 Task: Open a Black Tie Letter Template save the file as 'consent' Remove the following opetions from template: '1.	Type the sender company name_x000D_
2.	Type the sender company address_x000D_
3.	Type the recipient address_x000D_
4.	Type the closing_x000D_
5.	Type the sender title_x000D_
6.	Type the sender company name_x000D_
'Pick the date  '6 April, 2023' and type Salutation  Hello. Add body to the letter I am writing to express my dissatisfaction with the recent service I received. Despite my repeated attempts to resolve the issue, the problem remains unresolved. I kindly request your immediate attention and a satisfactory resolution to this matter. Your prompt action would be greatly appreciated.. Insert watermark  'confidential 35'
Action: Mouse moved to (25, 18)
Screenshot: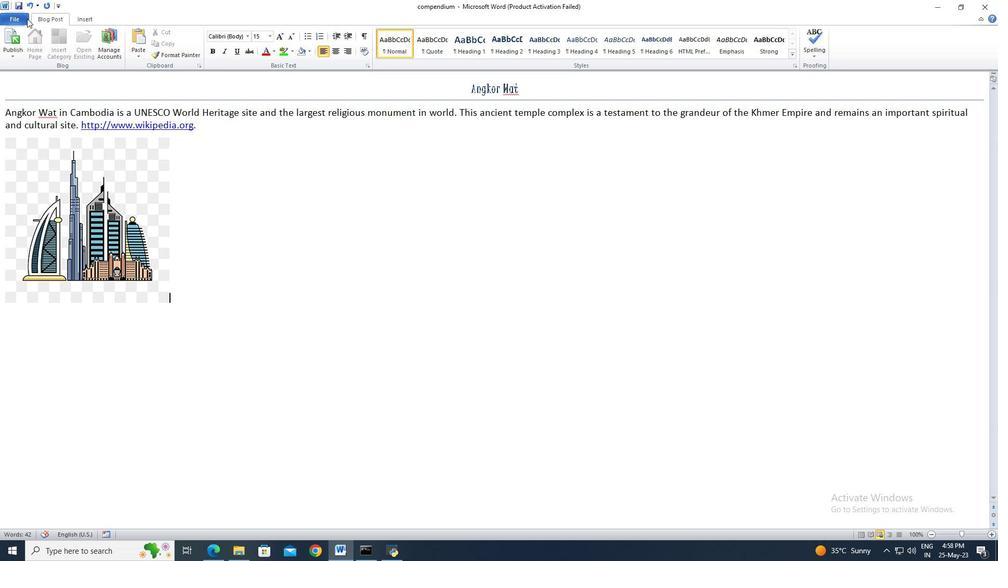 
Action: Mouse pressed left at (25, 18)
Screenshot: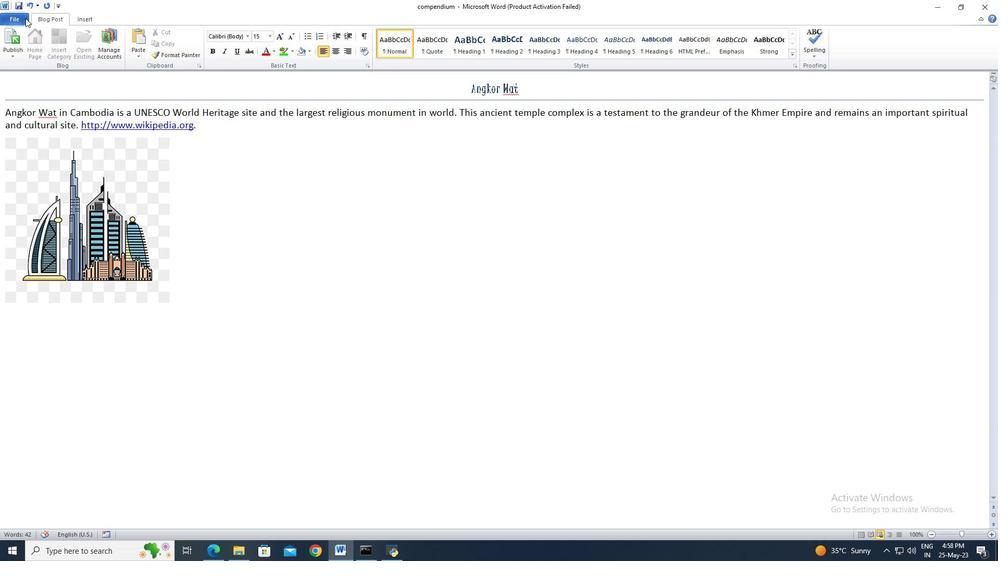 
Action: Mouse moved to (24, 133)
Screenshot: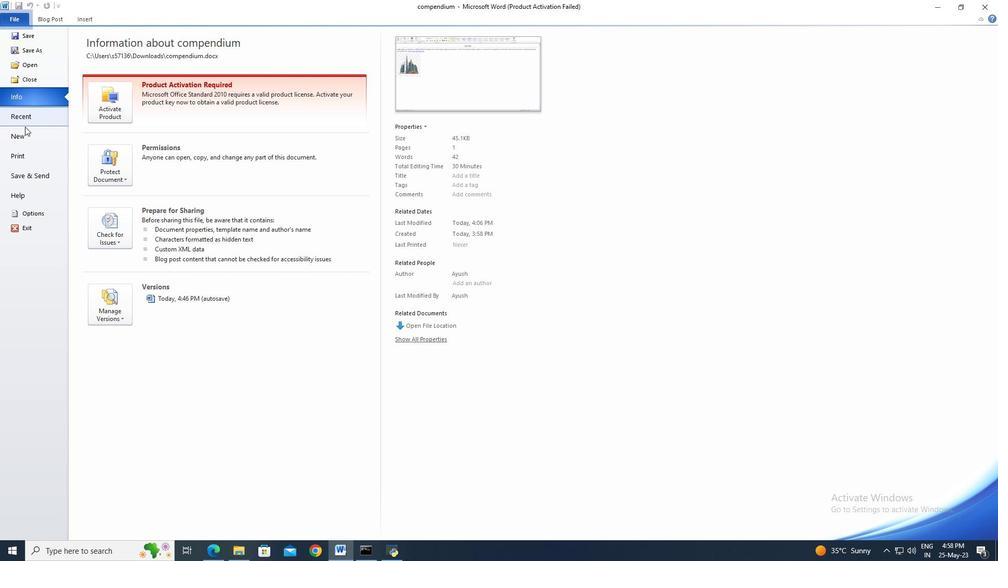
Action: Mouse pressed left at (24, 133)
Screenshot: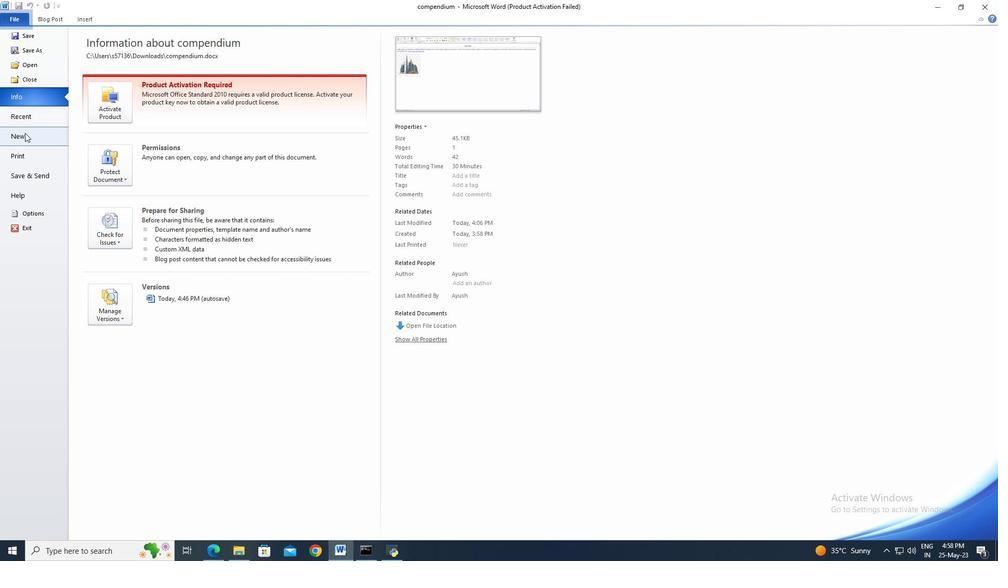 
Action: Mouse moved to (228, 96)
Screenshot: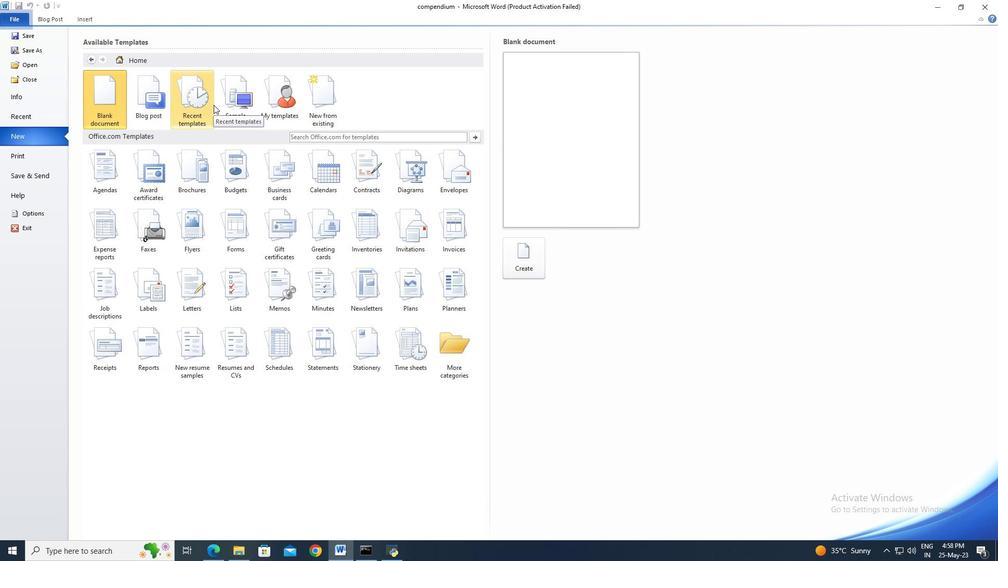 
Action: Mouse pressed left at (228, 96)
Screenshot: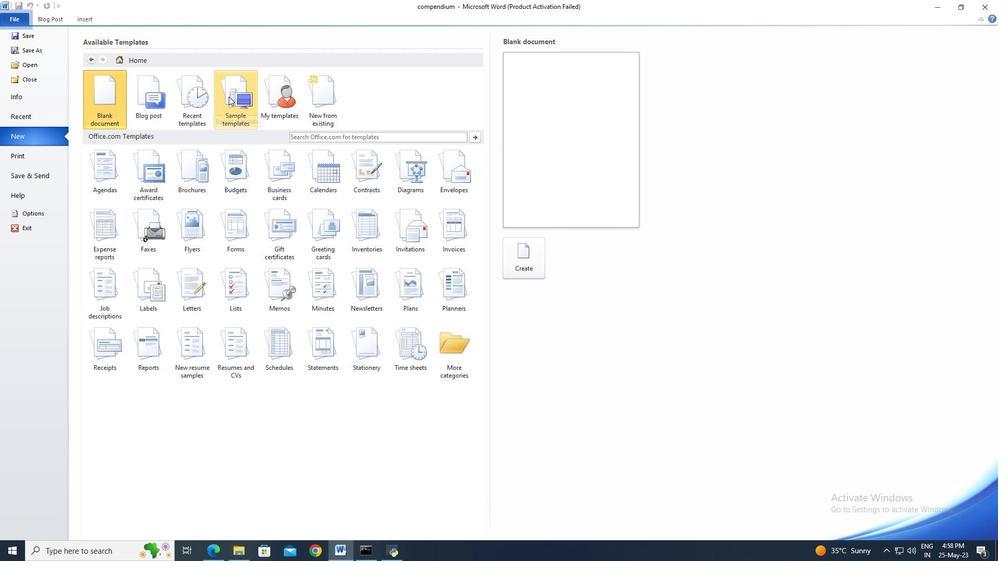 
Action: Mouse moved to (334, 201)
Screenshot: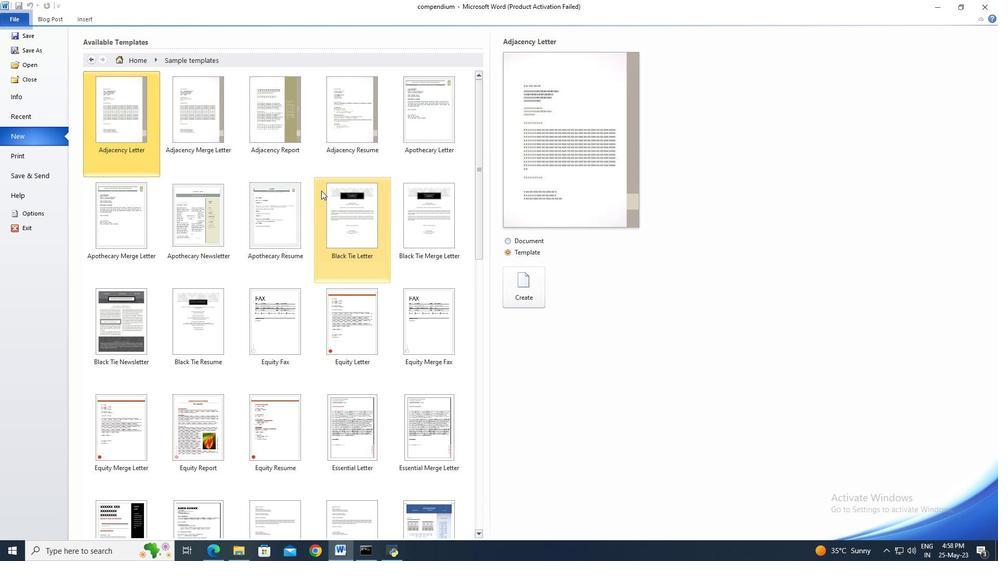 
Action: Mouse pressed left at (334, 201)
Screenshot: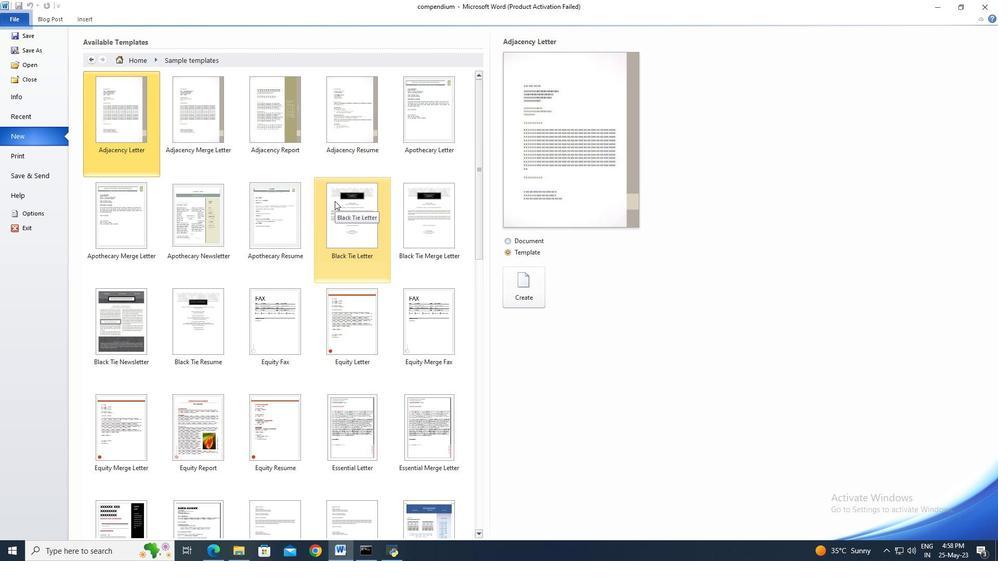 
Action: Mouse moved to (515, 286)
Screenshot: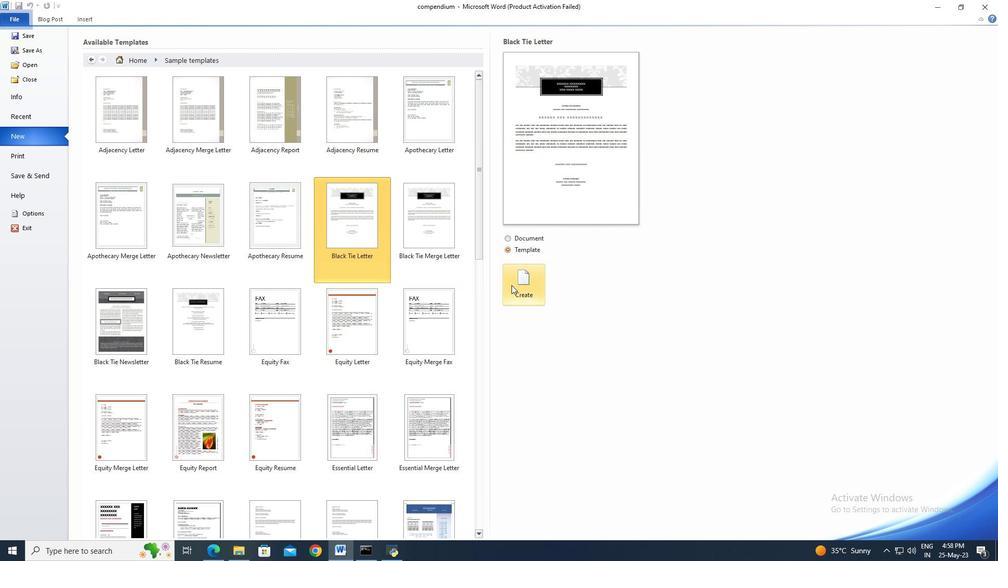 
Action: Mouse pressed left at (515, 286)
Screenshot: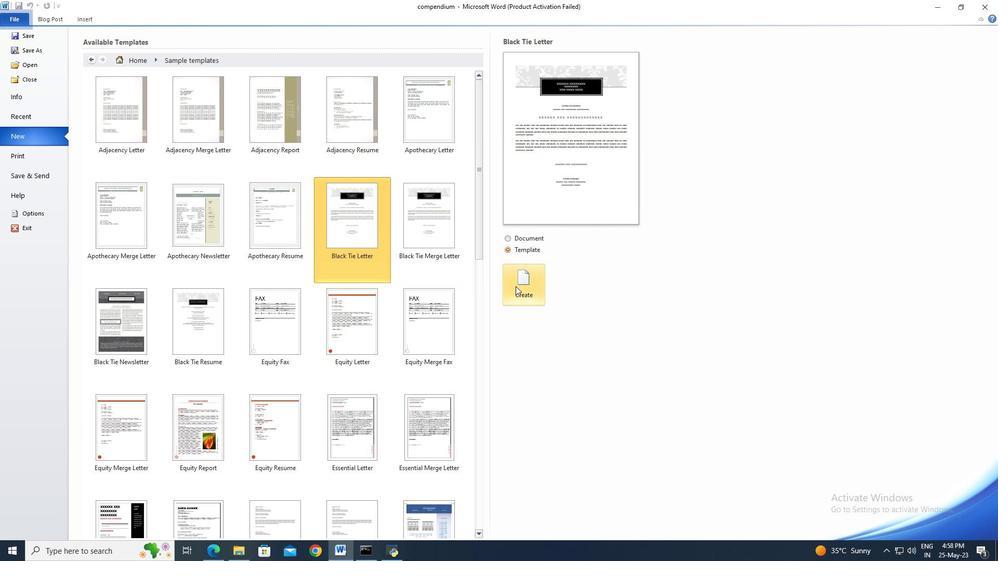 
Action: Mouse moved to (28, 19)
Screenshot: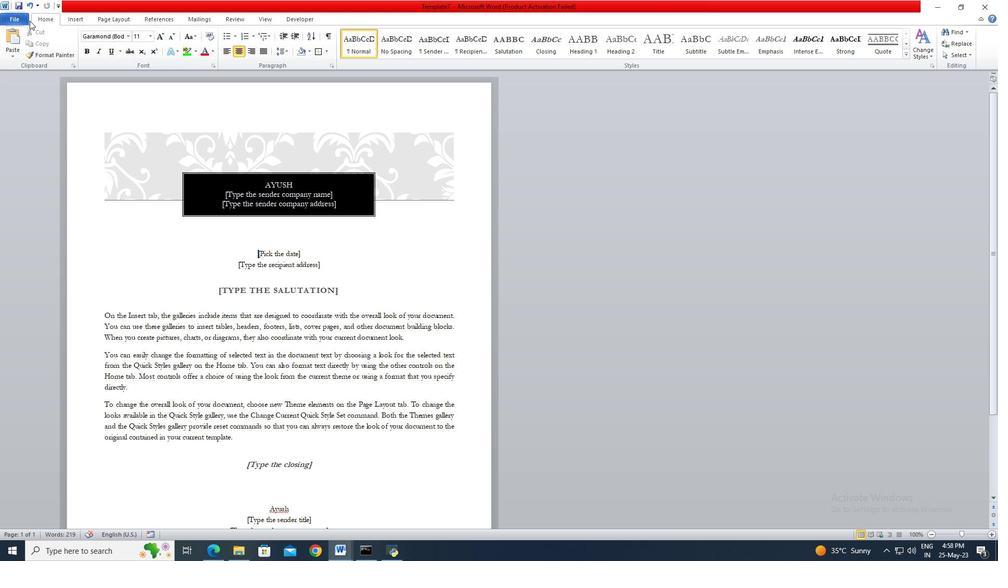 
Action: Mouse pressed left at (28, 19)
Screenshot: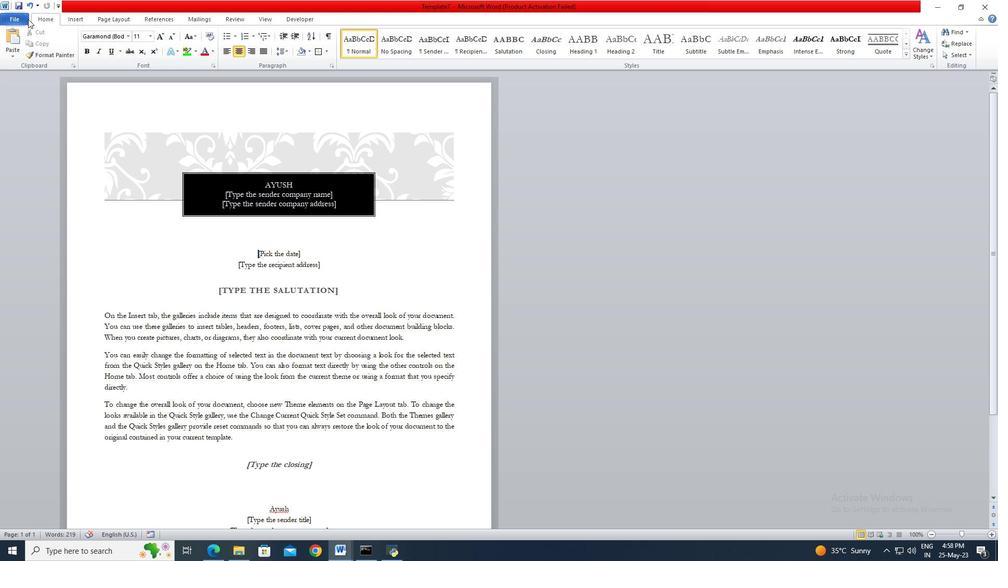 
Action: Mouse moved to (31, 49)
Screenshot: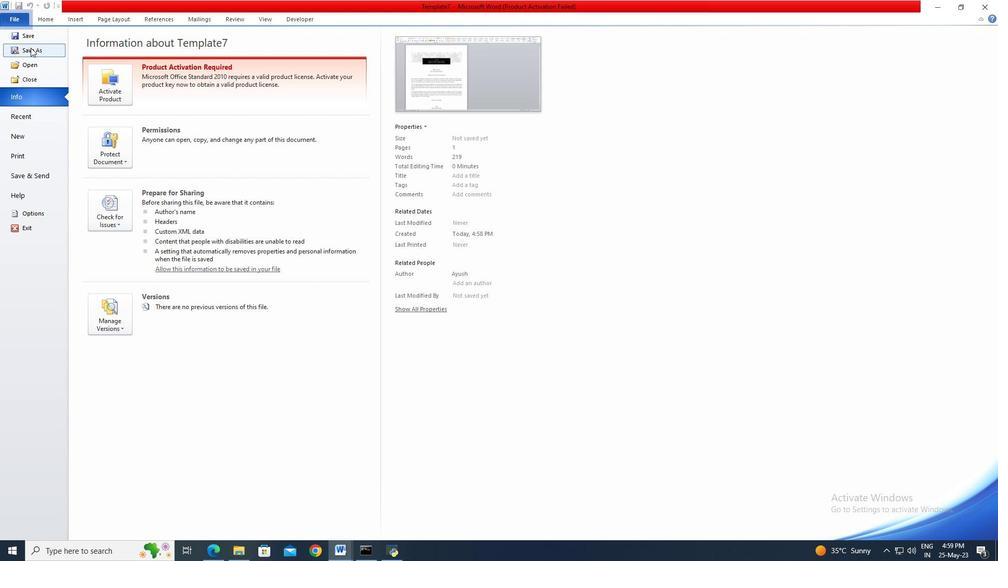 
Action: Mouse pressed left at (31, 49)
Screenshot: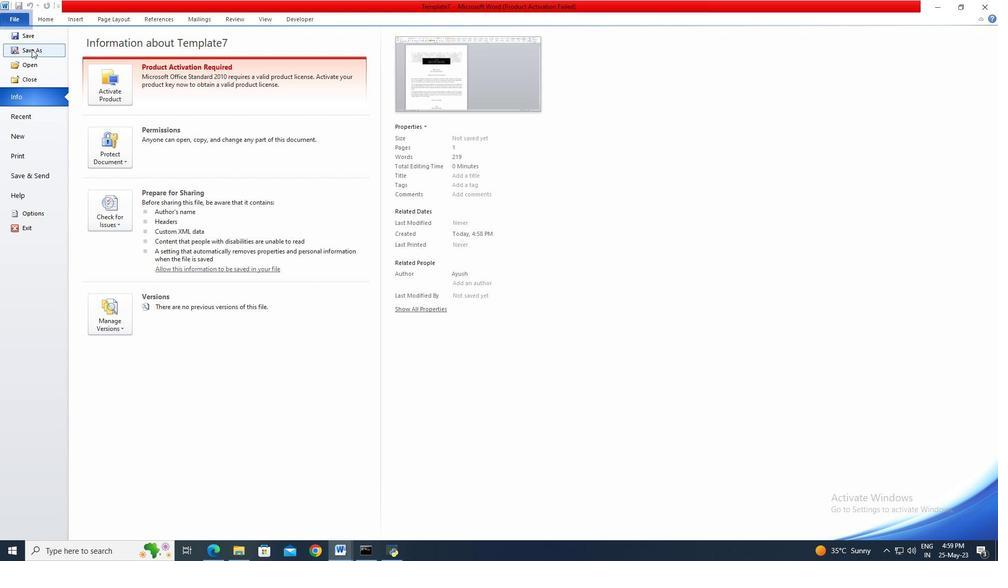 
Action: Key pressed consent
Screenshot: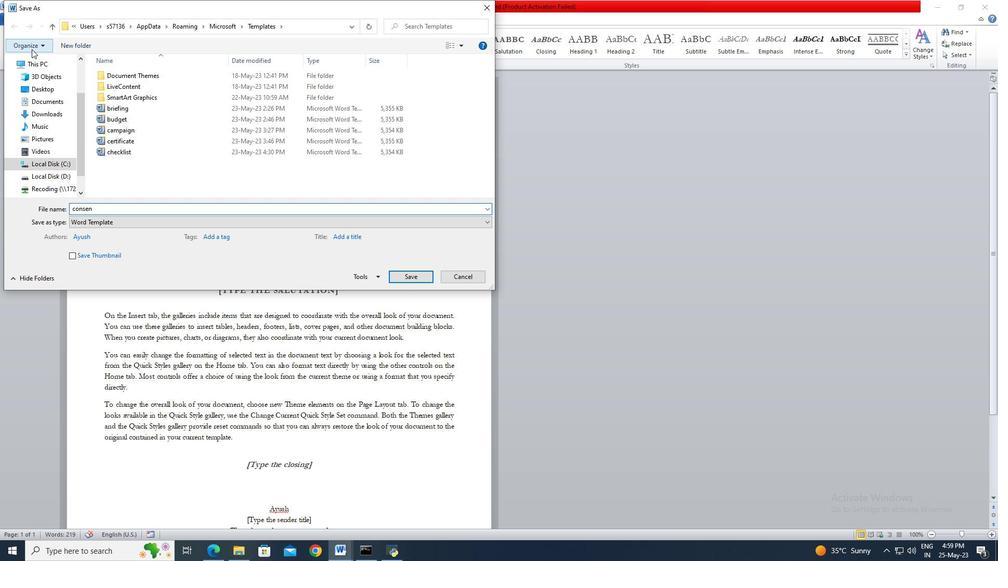 
Action: Mouse moved to (404, 281)
Screenshot: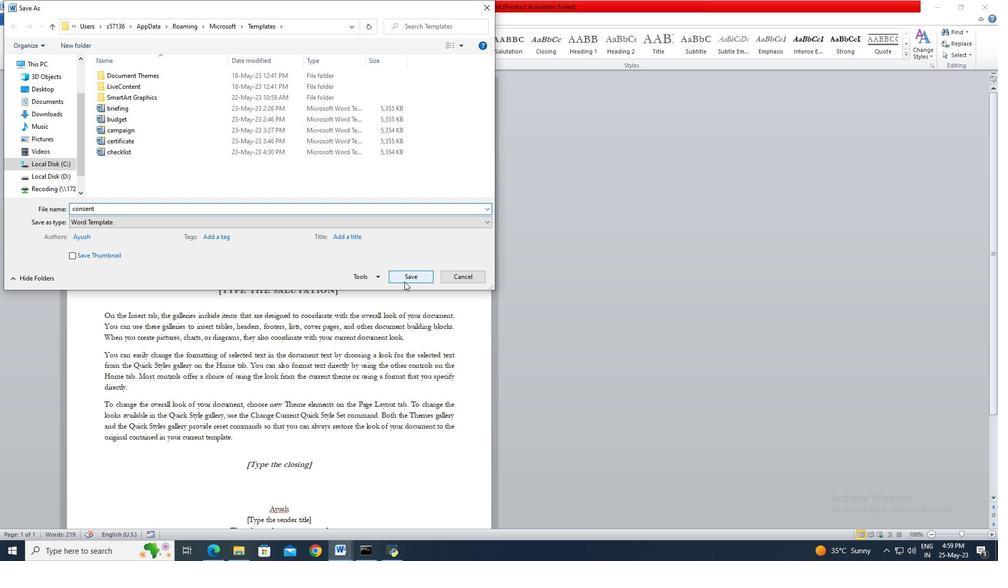 
Action: Mouse pressed left at (404, 281)
Screenshot: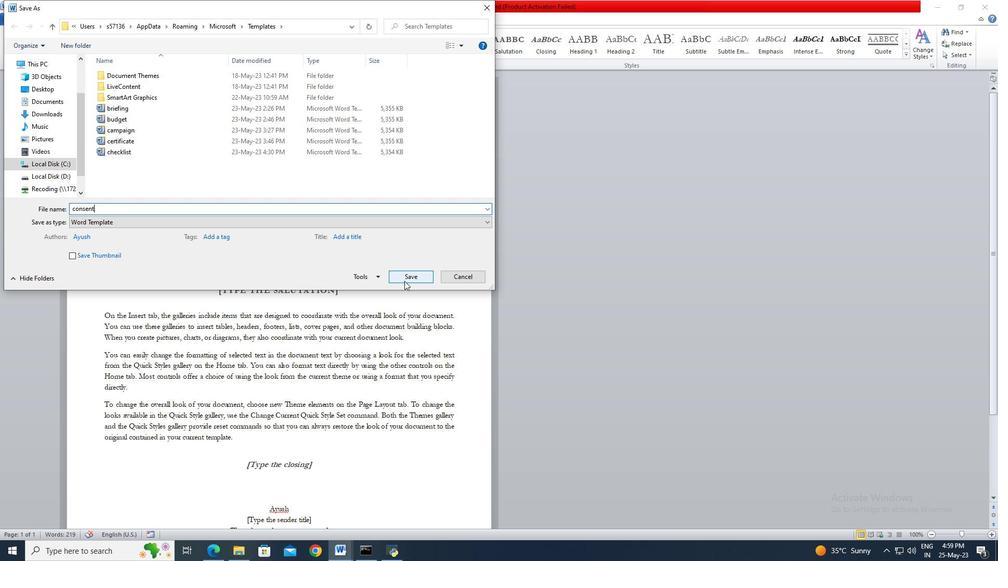 
Action: Mouse moved to (337, 194)
Screenshot: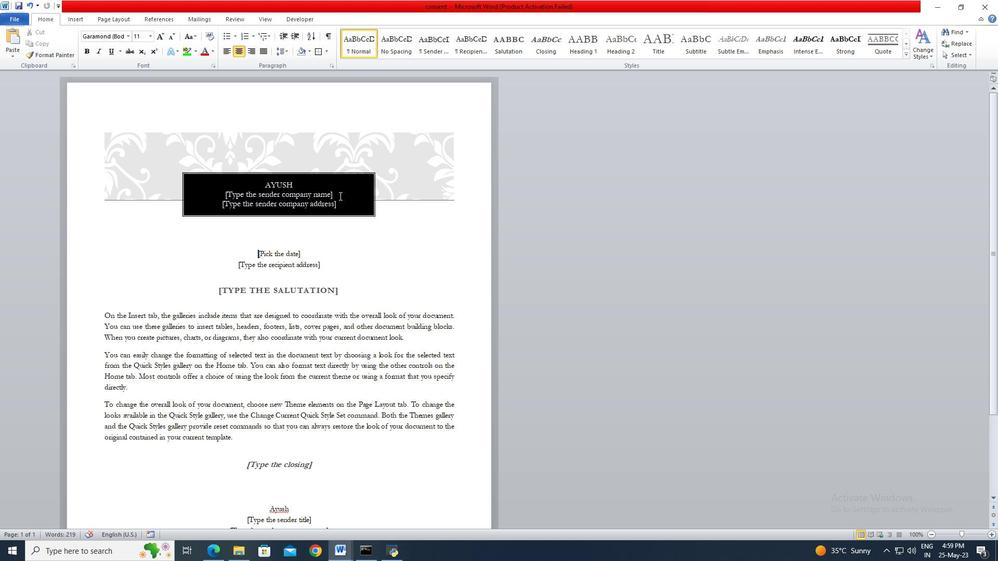 
Action: Mouse pressed left at (337, 194)
Screenshot: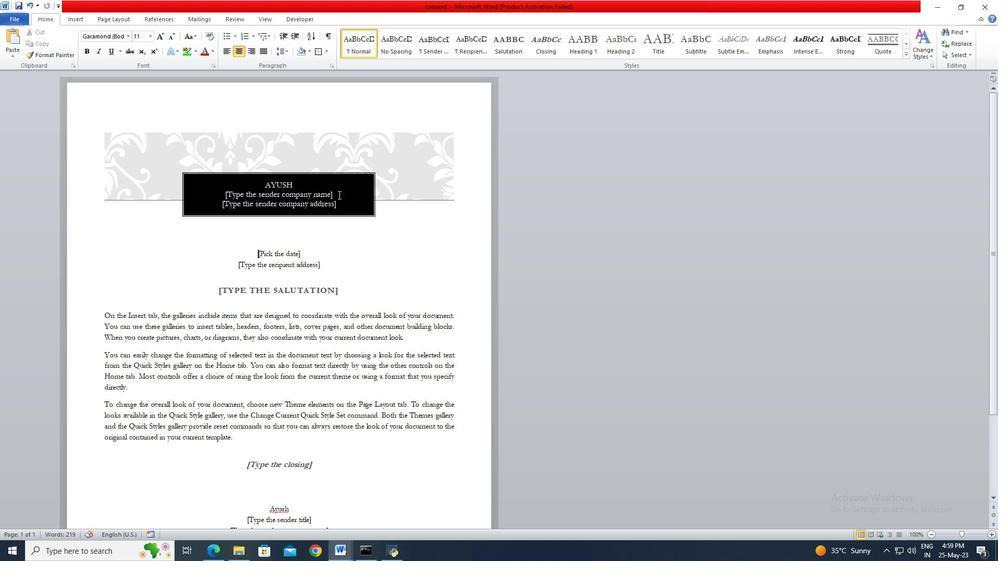 
Action: Key pressed <Key.backspace><Key.delete>
Screenshot: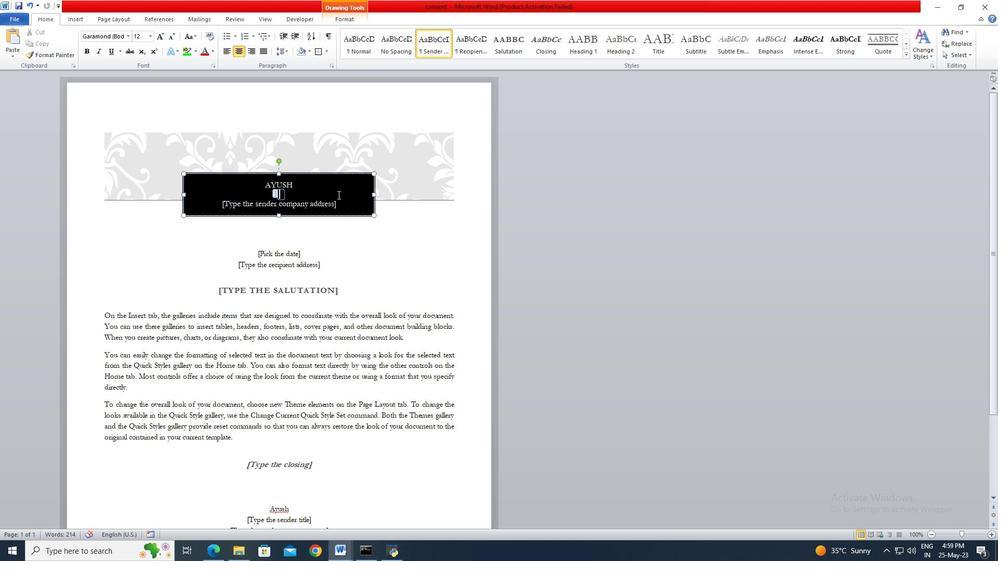
Action: Mouse moved to (332, 202)
Screenshot: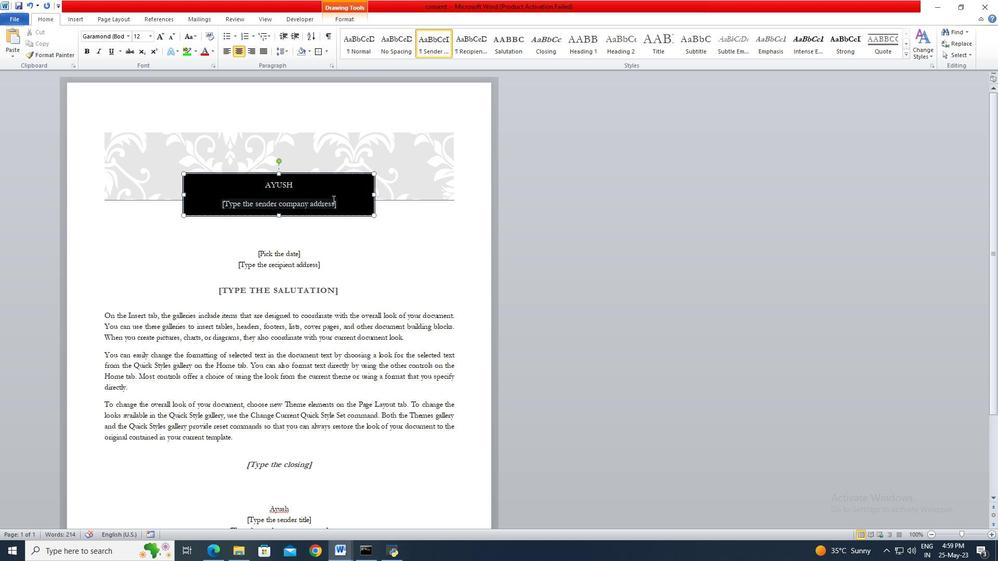 
Action: Mouse pressed left at (332, 202)
Screenshot: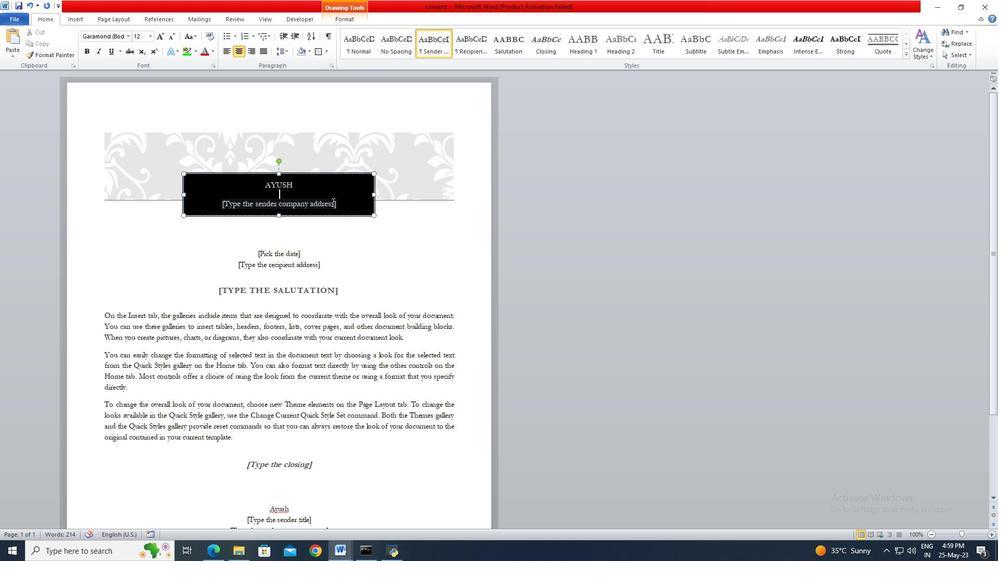 
Action: Key pressed <Key.backspace>
Screenshot: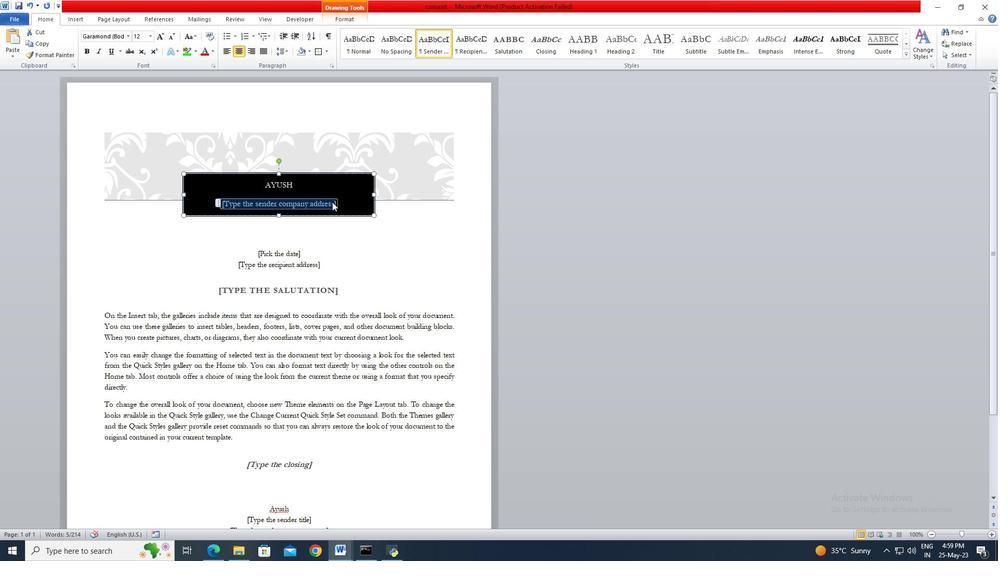 
Action: Mouse moved to (314, 266)
Screenshot: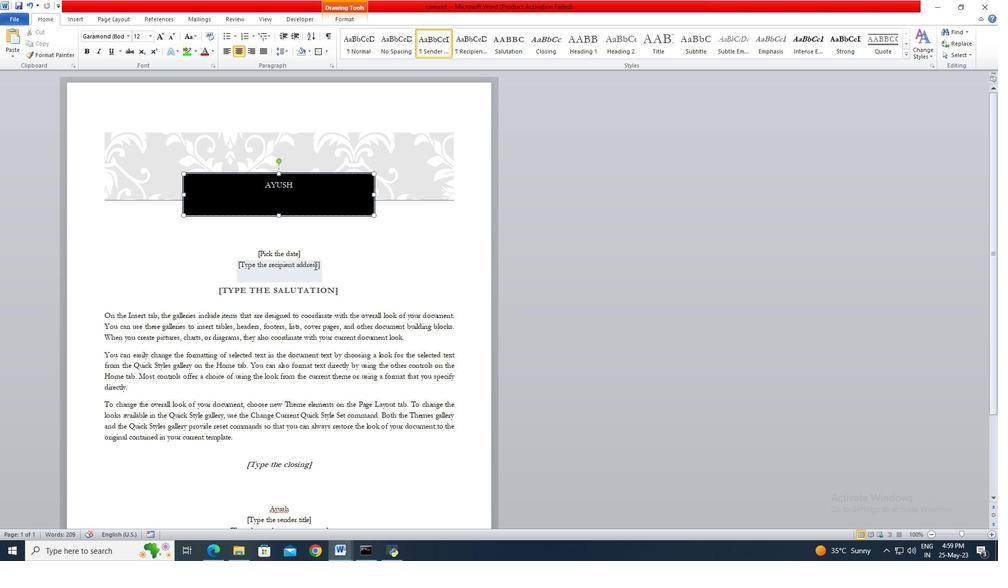
Action: Mouse pressed left at (314, 266)
Screenshot: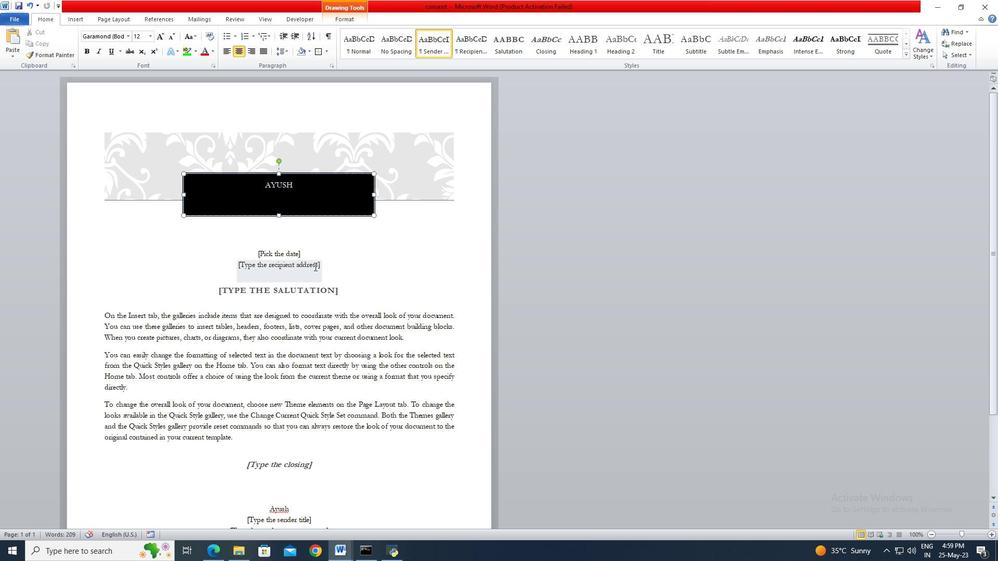 
Action: Key pressed <Key.backspace>
Screenshot: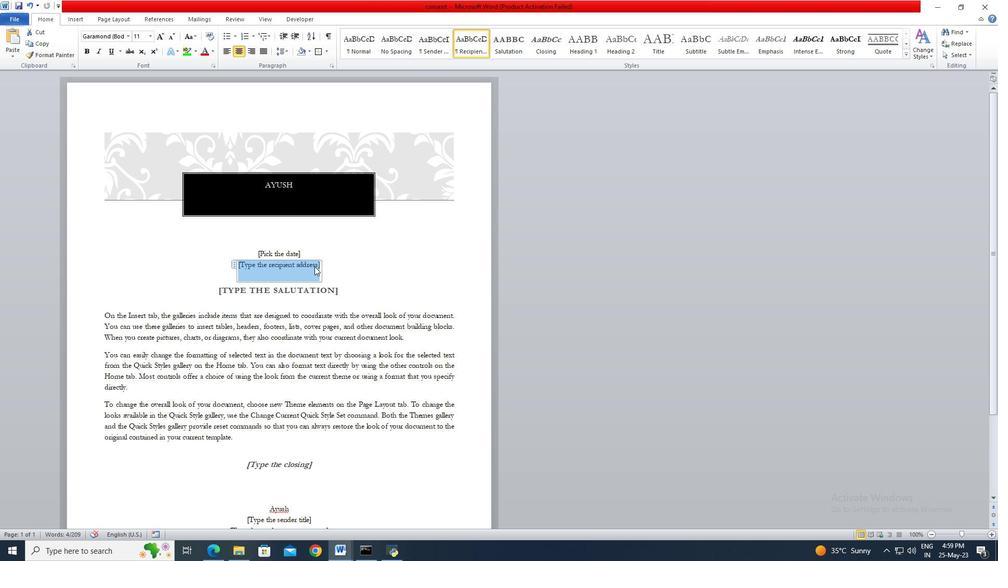 
Action: Mouse scrolled (314, 266) with delta (0, 0)
Screenshot: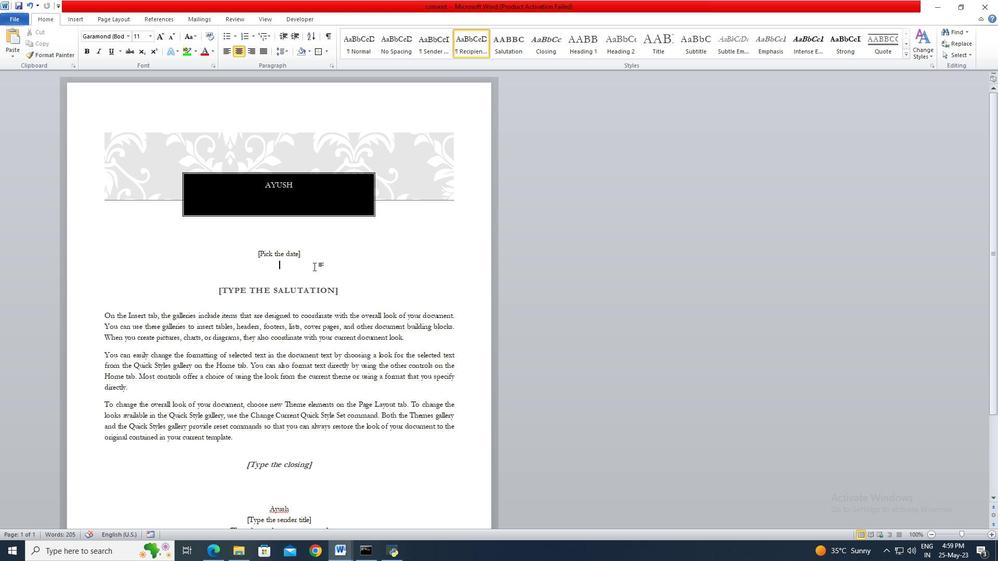 
Action: Mouse scrolled (314, 266) with delta (0, 0)
Screenshot: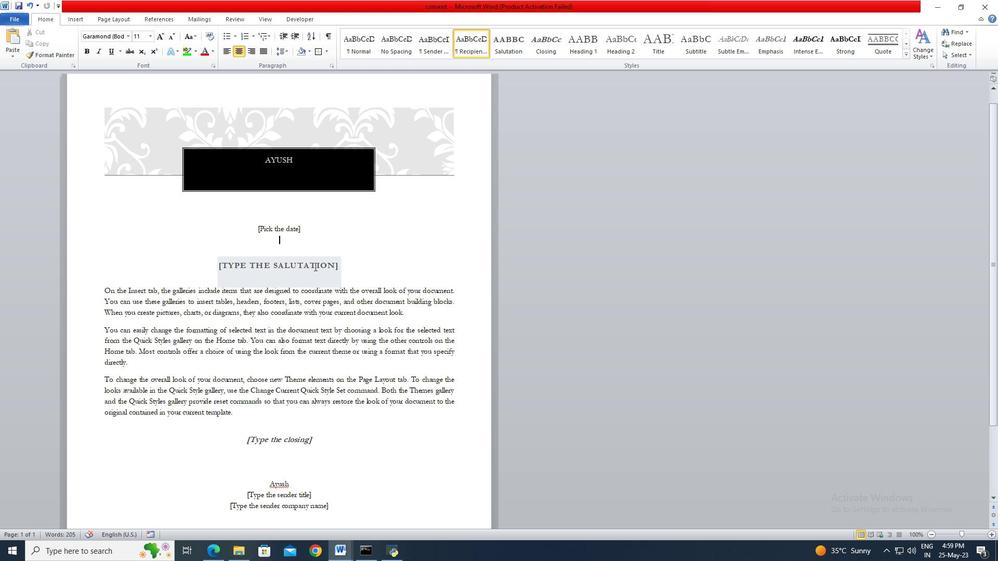 
Action: Mouse scrolled (314, 266) with delta (0, 0)
Screenshot: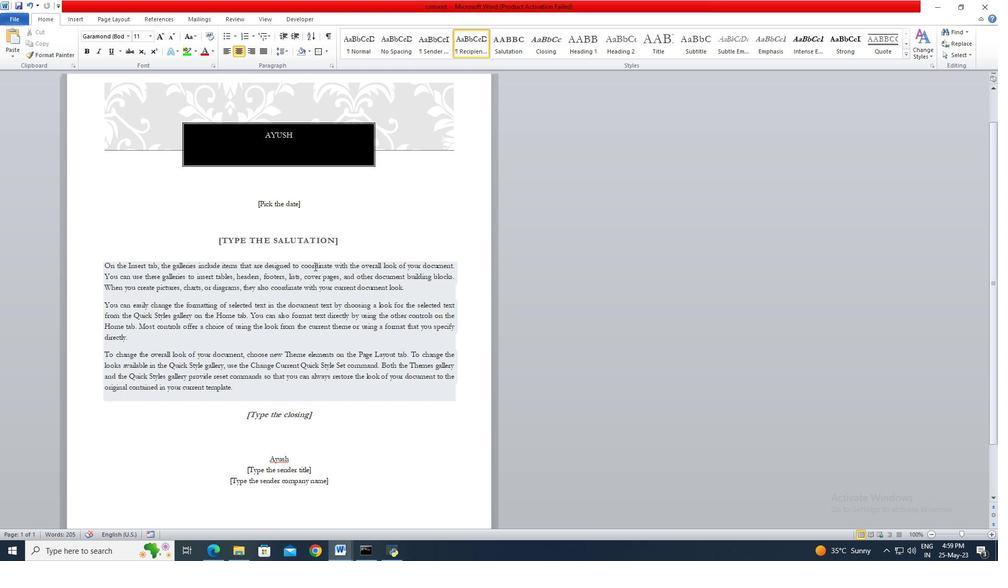 
Action: Mouse moved to (309, 387)
Screenshot: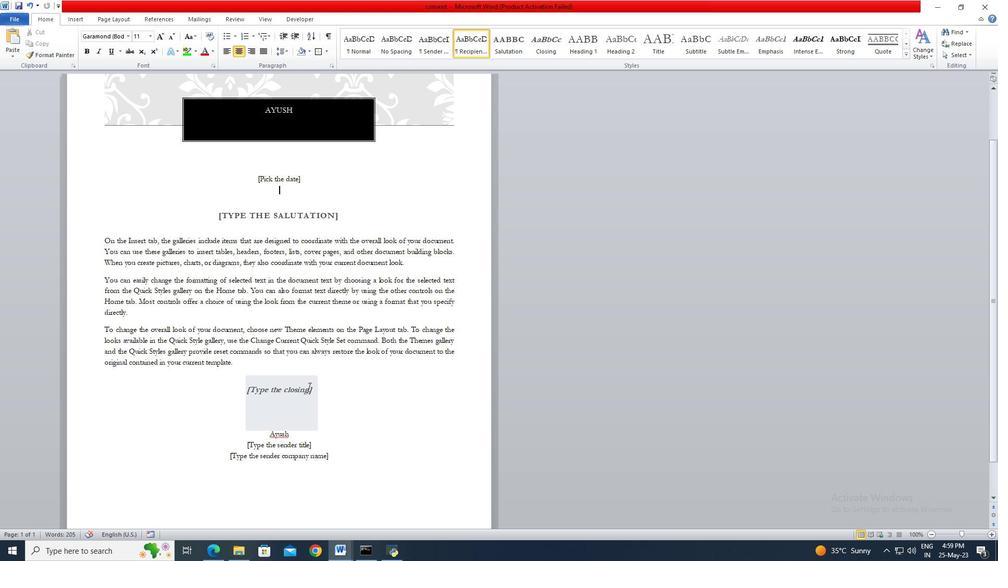 
Action: Mouse pressed left at (309, 387)
Screenshot: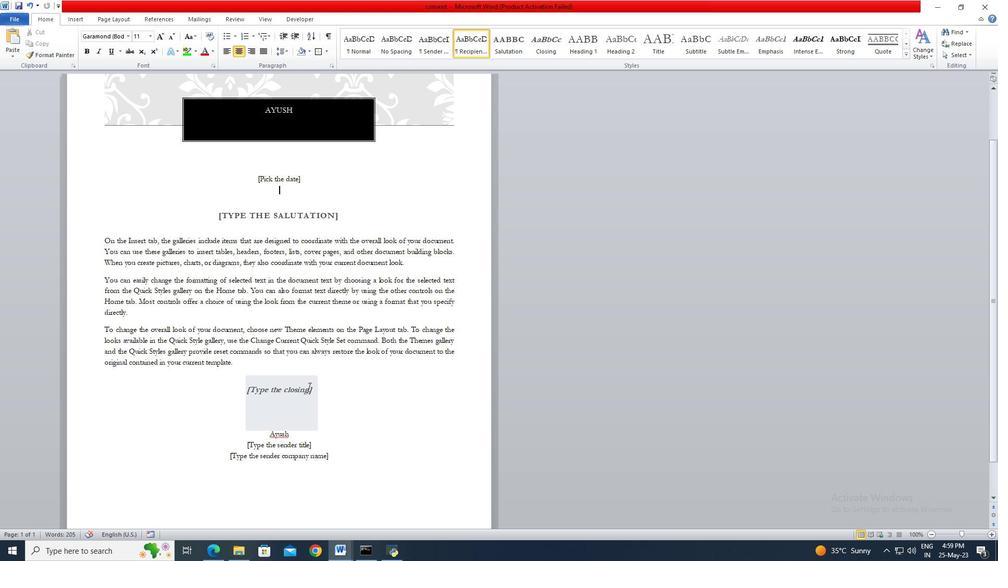 
Action: Key pressed <Key.backspace>
Screenshot: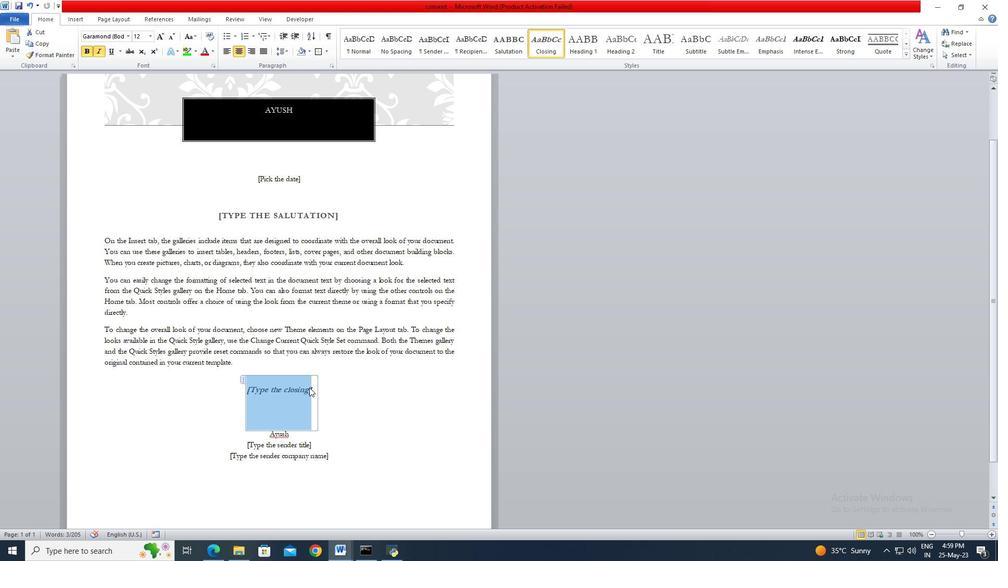 
Action: Mouse scrolled (309, 387) with delta (0, 0)
Screenshot: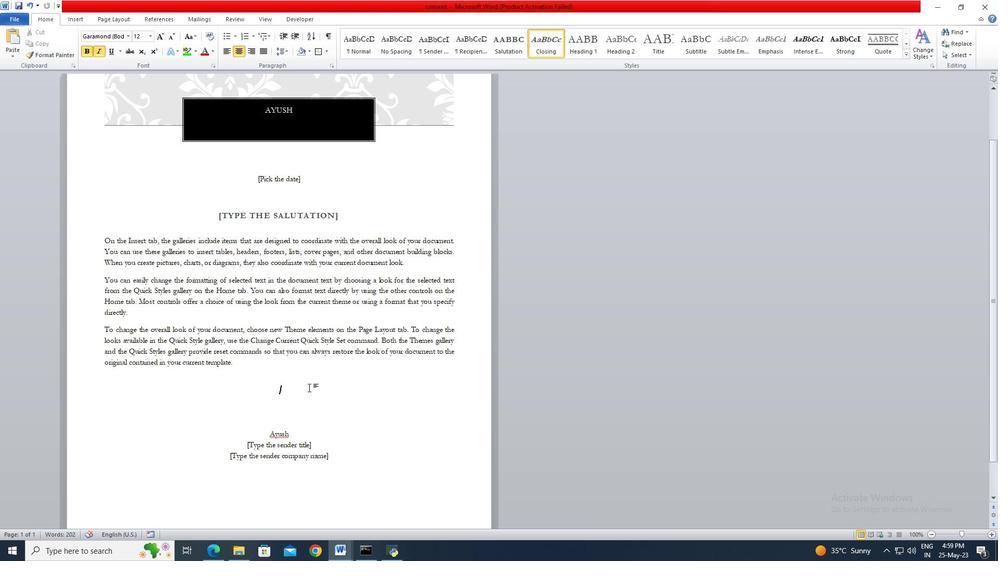 
Action: Mouse moved to (301, 422)
Screenshot: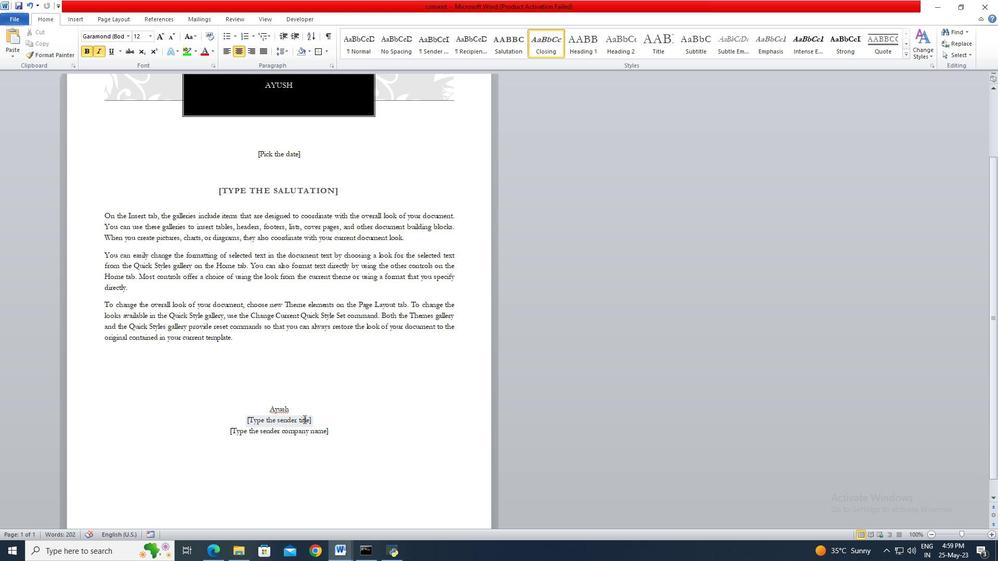 
Action: Mouse pressed left at (301, 422)
Screenshot: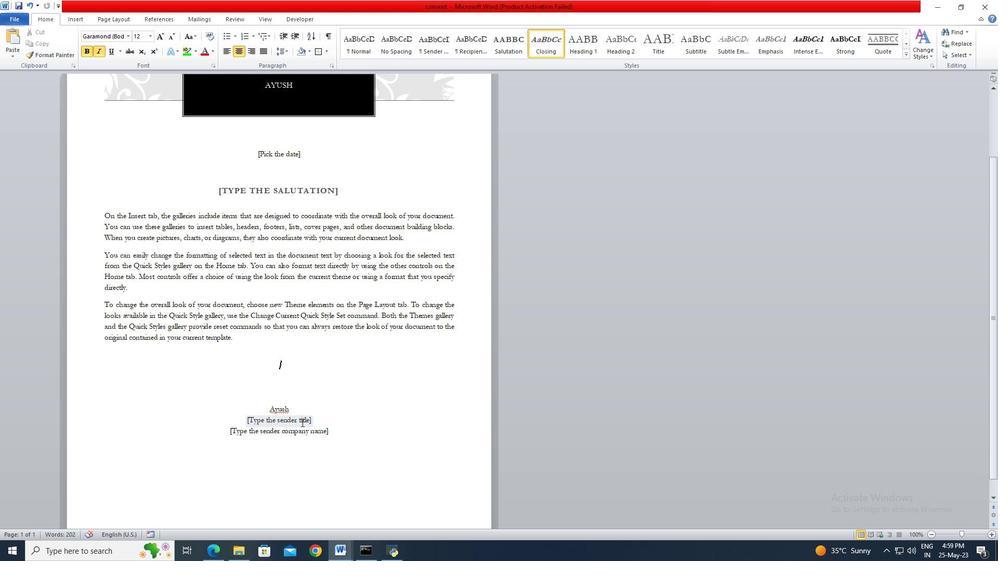 
Action: Key pressed <Key.backspace>
Screenshot: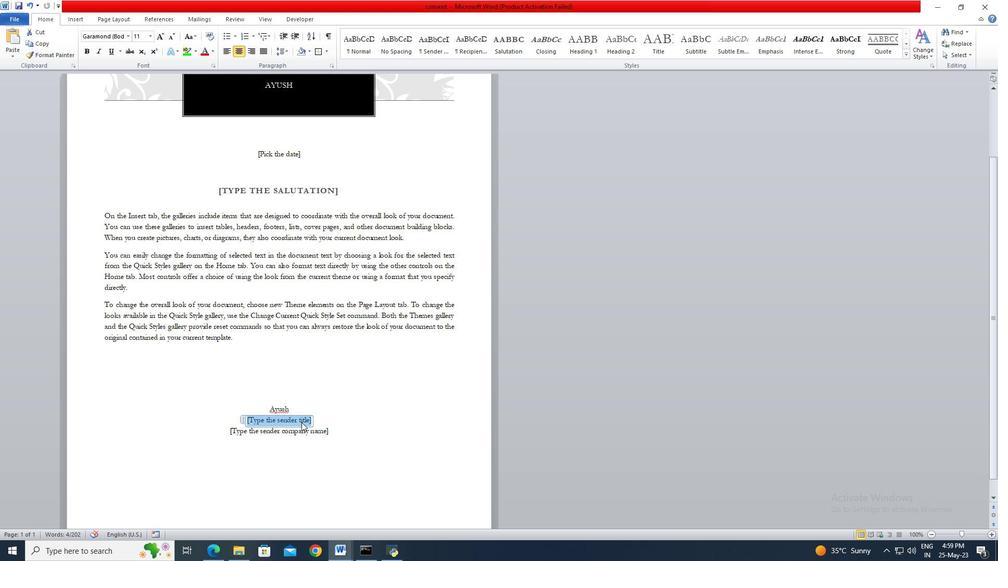 
Action: Mouse moved to (301, 430)
Screenshot: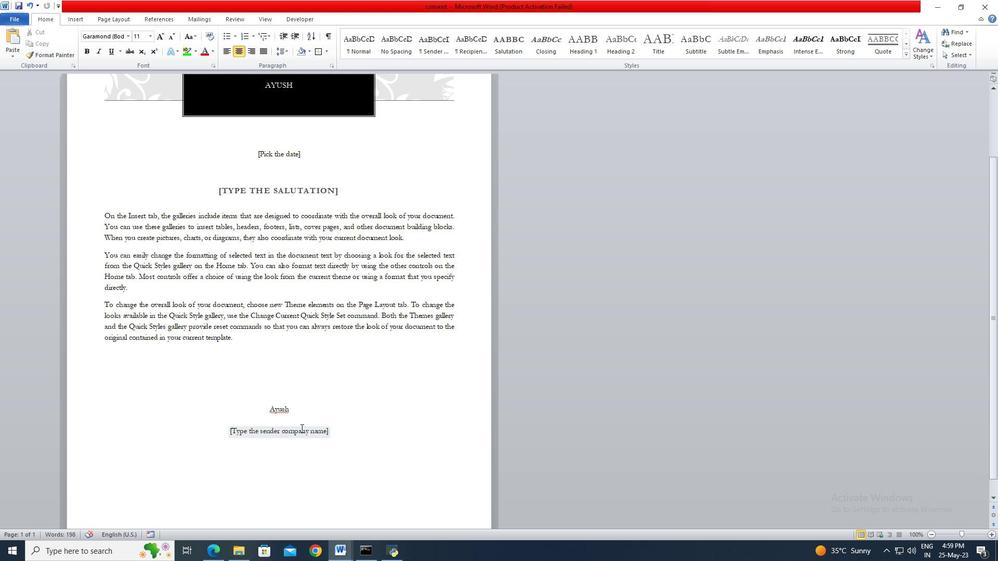 
Action: Mouse pressed left at (301, 430)
Screenshot: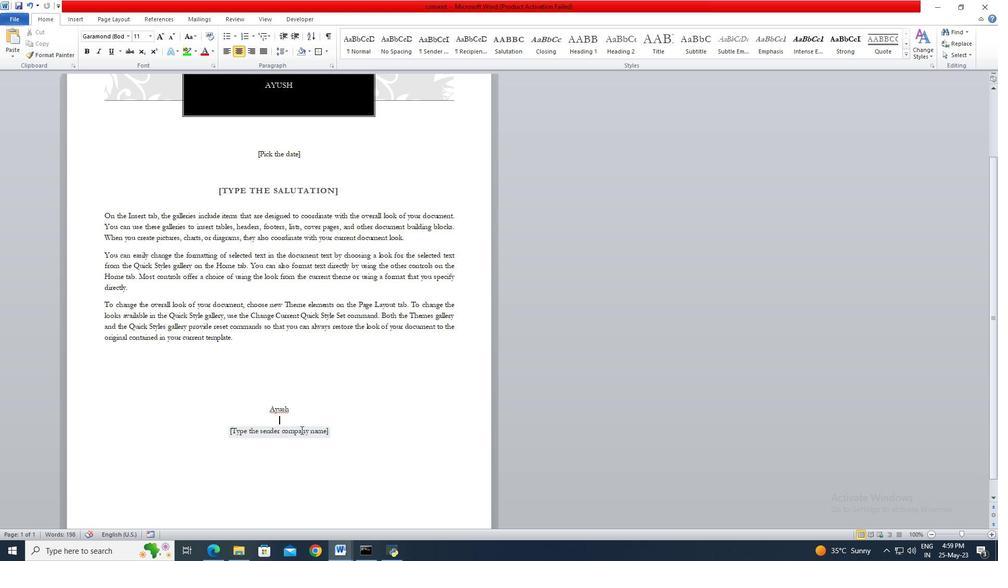 
Action: Key pressed <Key.backspace><Key.delete>
Screenshot: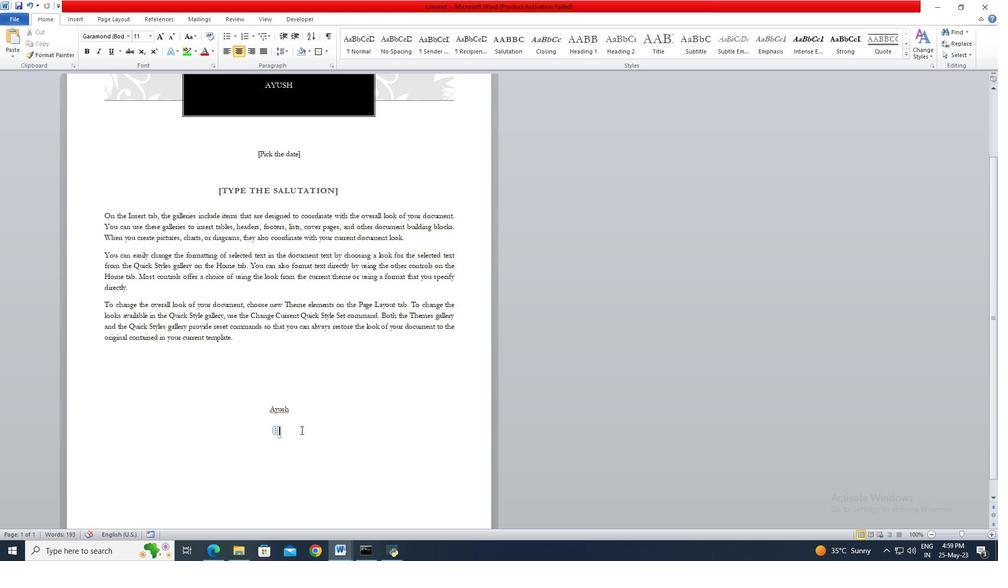 
Action: Mouse scrolled (301, 430) with delta (0, 0)
Screenshot: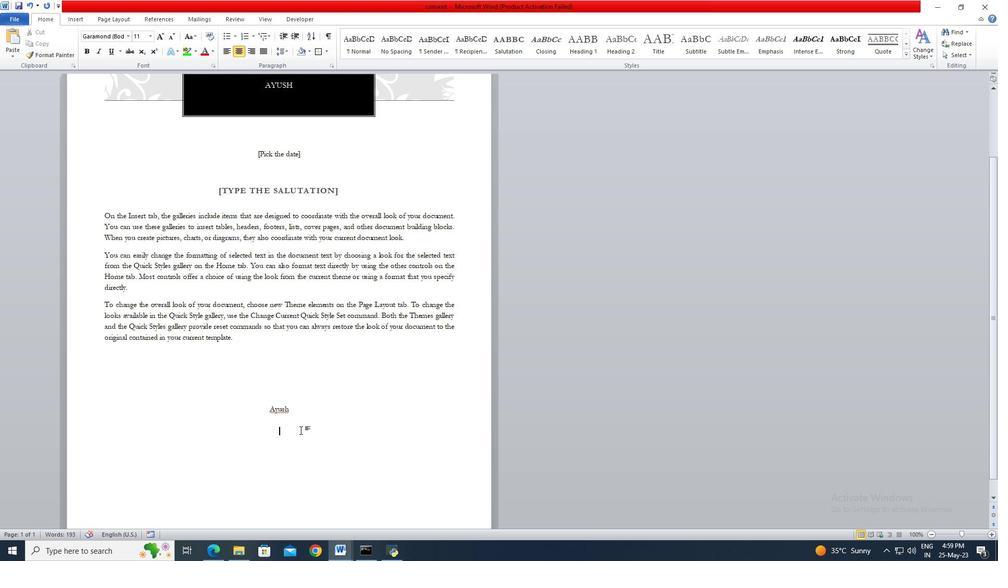 
Action: Mouse moved to (275, 177)
Screenshot: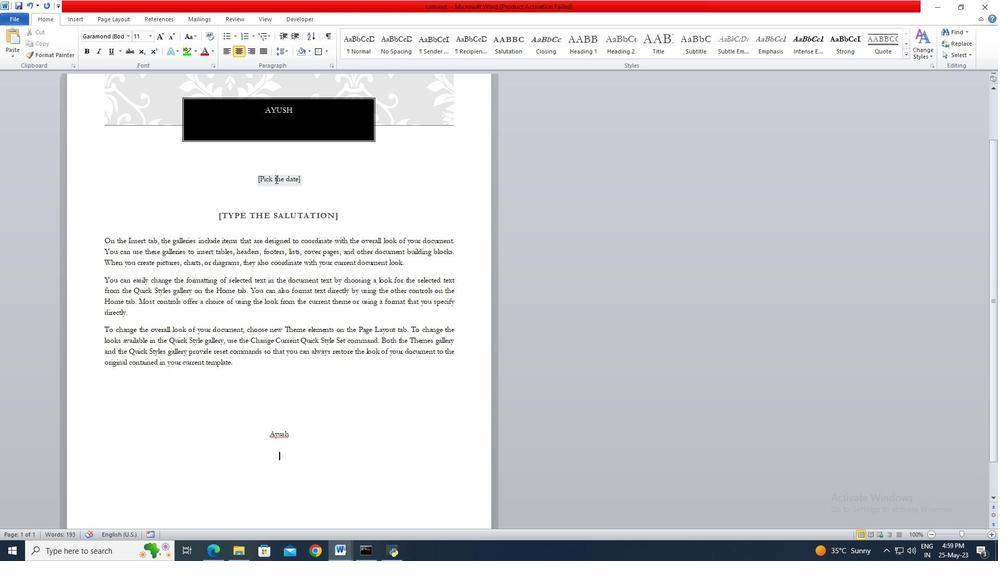 
Action: Mouse pressed left at (275, 177)
Screenshot: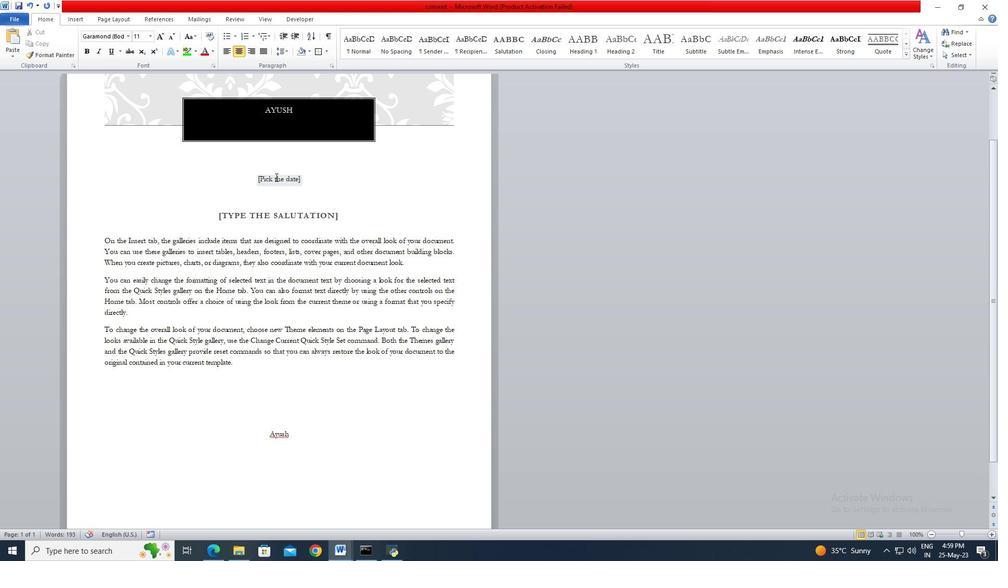 
Action: Mouse moved to (304, 180)
Screenshot: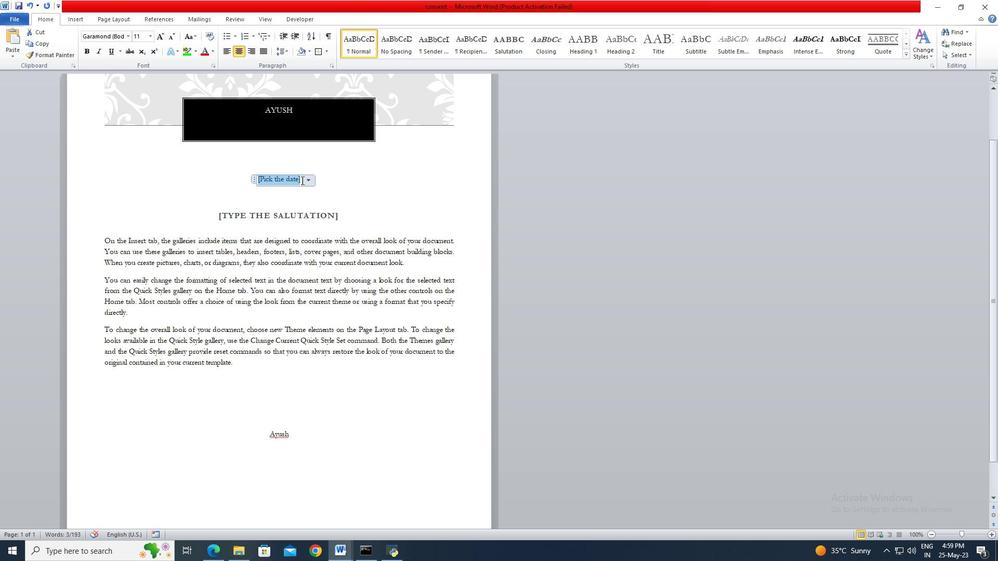 
Action: Mouse pressed left at (304, 180)
Screenshot: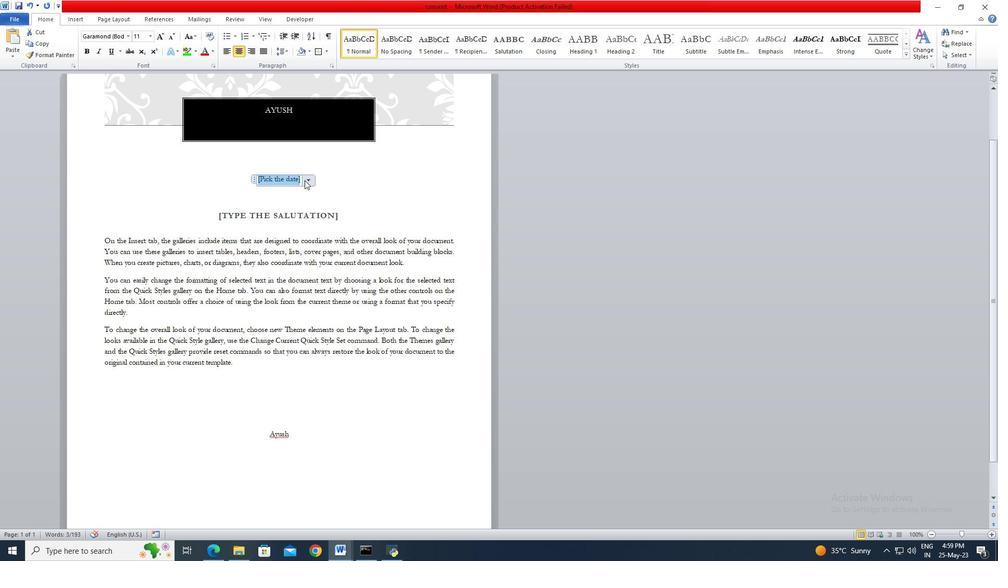 
Action: Mouse moved to (228, 191)
Screenshot: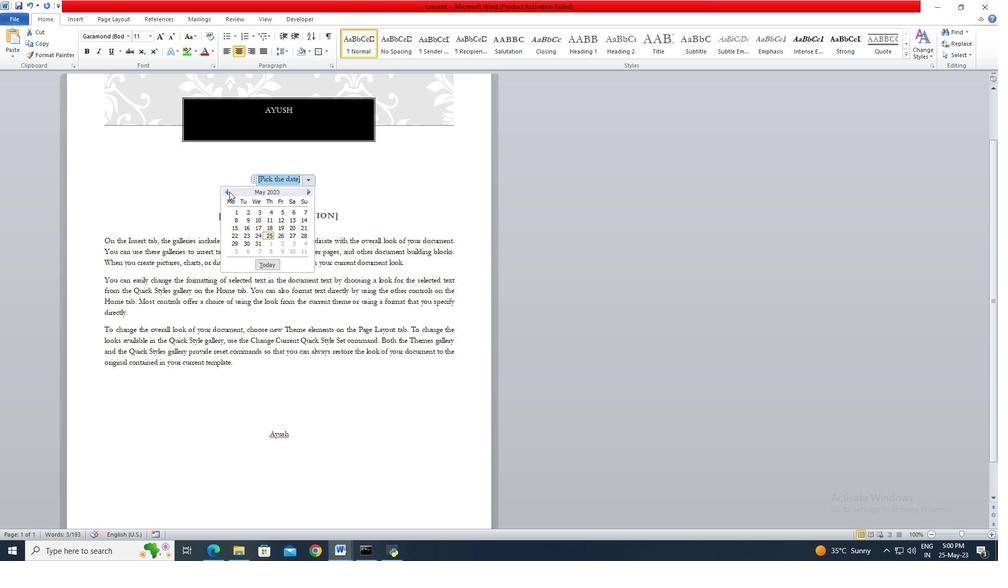 
Action: Mouse pressed left at (228, 191)
Screenshot: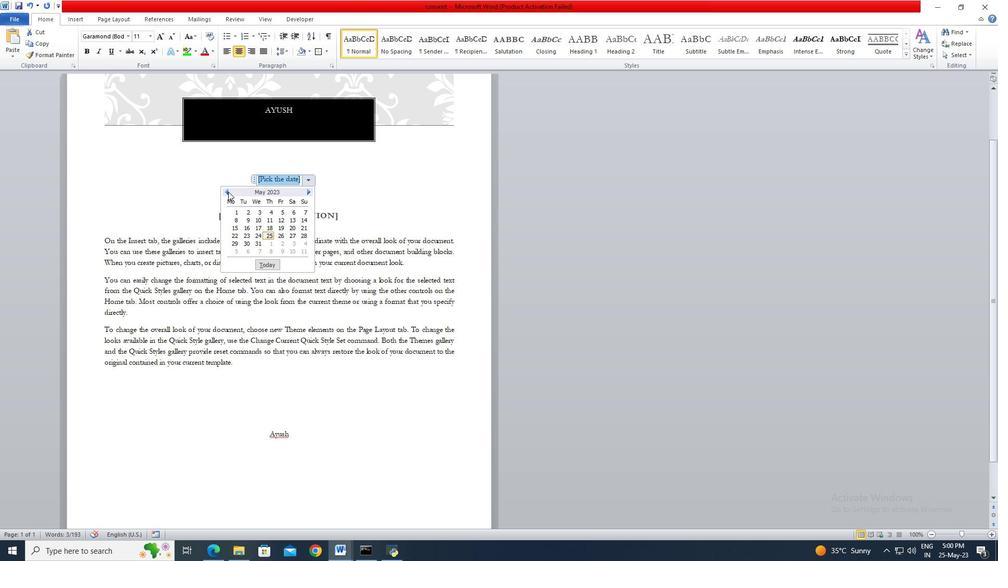 
Action: Mouse moved to (270, 221)
Screenshot: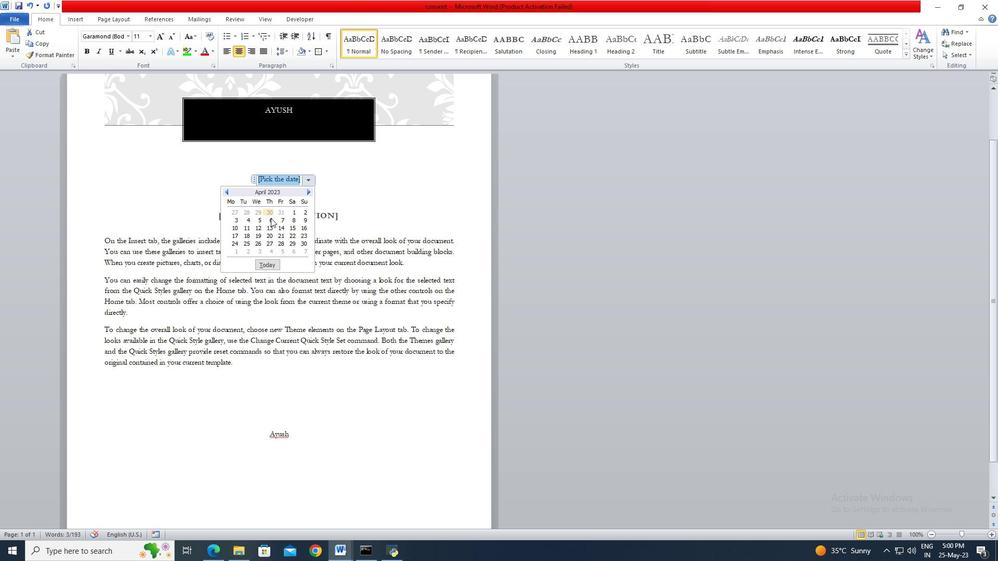 
Action: Mouse pressed left at (270, 221)
Screenshot: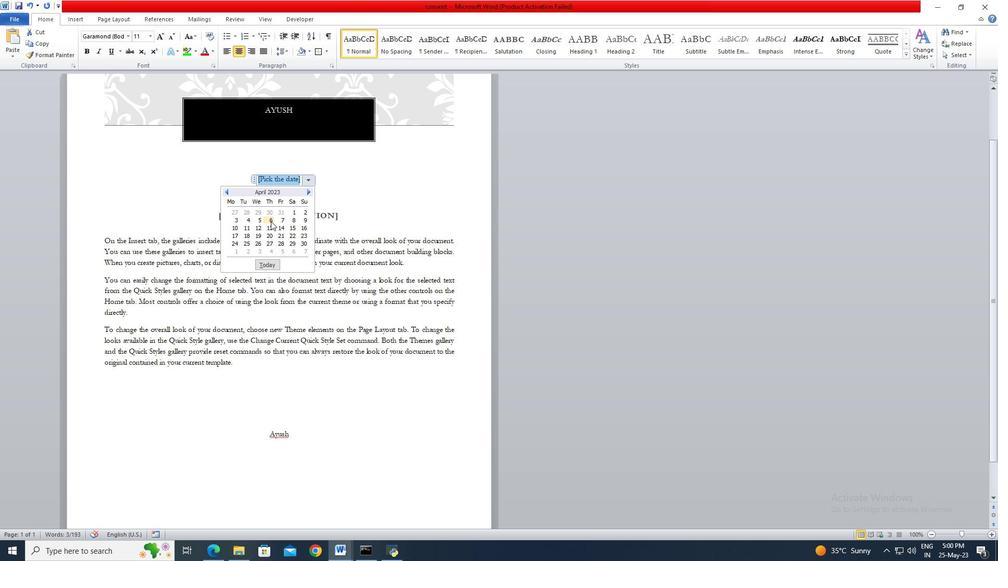 
Action: Mouse moved to (262, 218)
Screenshot: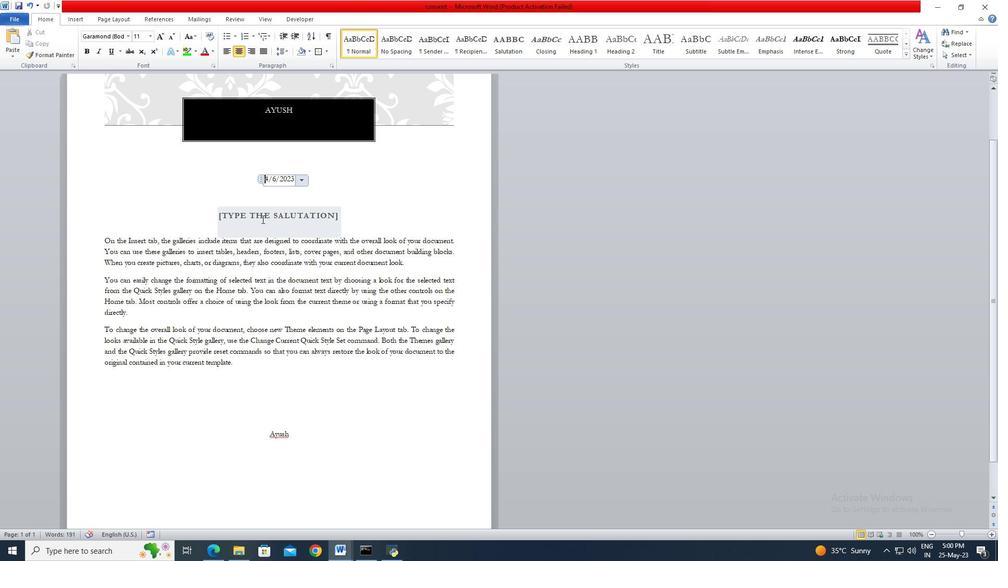
Action: Mouse pressed left at (262, 218)
Screenshot: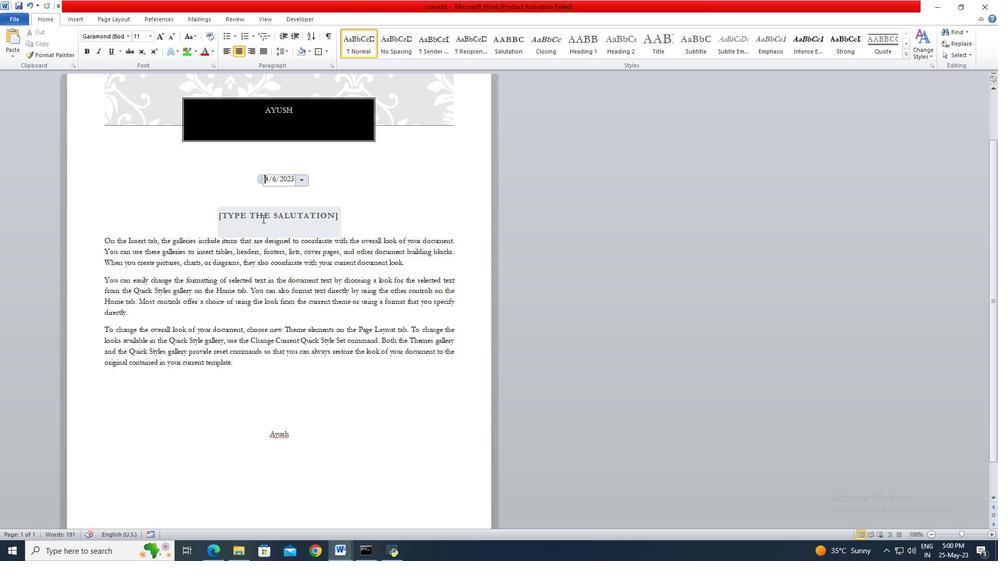 
Action: Key pressed <Key.shift>Hello
Screenshot: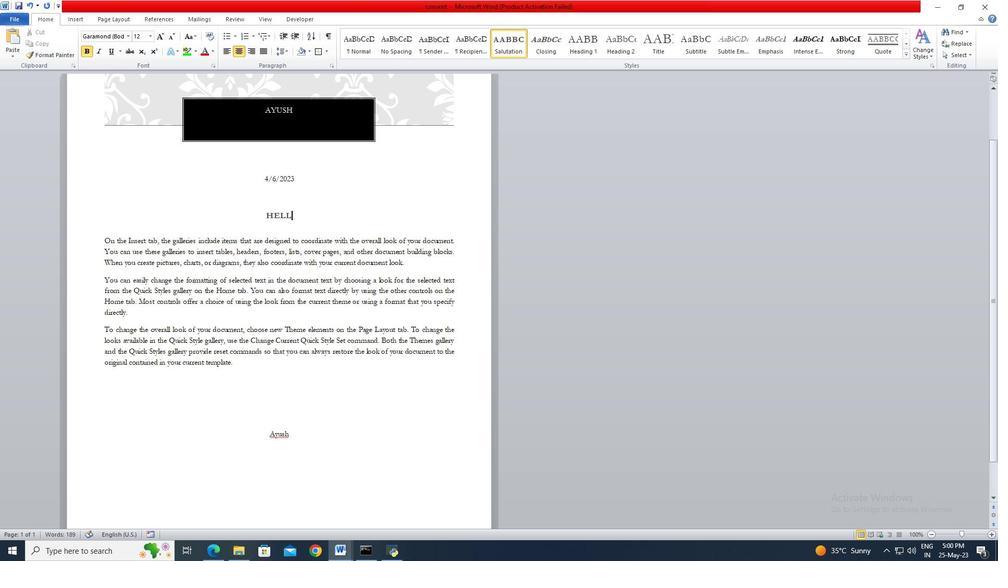 
Action: Mouse moved to (150, 256)
Screenshot: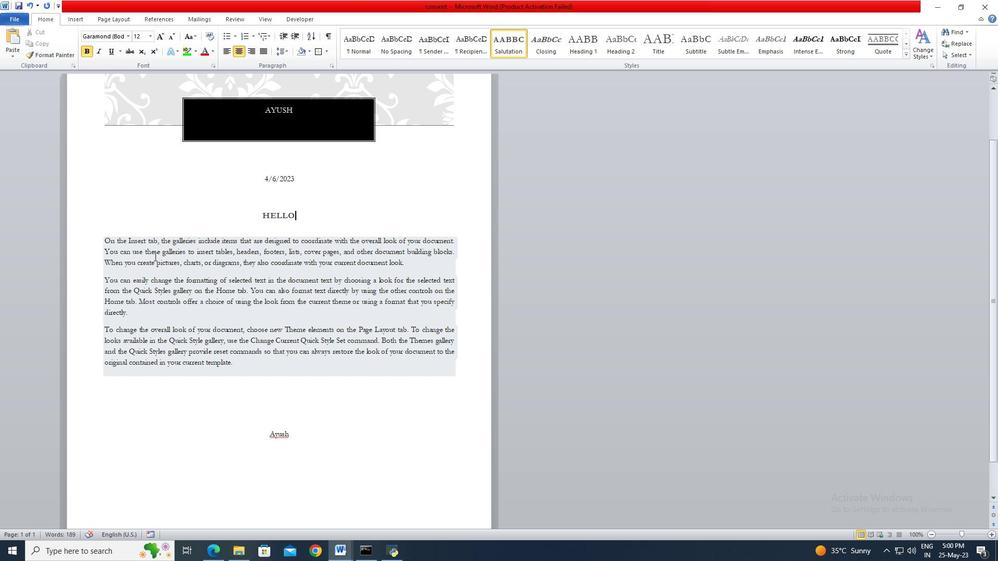 
Action: Mouse pressed left at (150, 256)
Screenshot: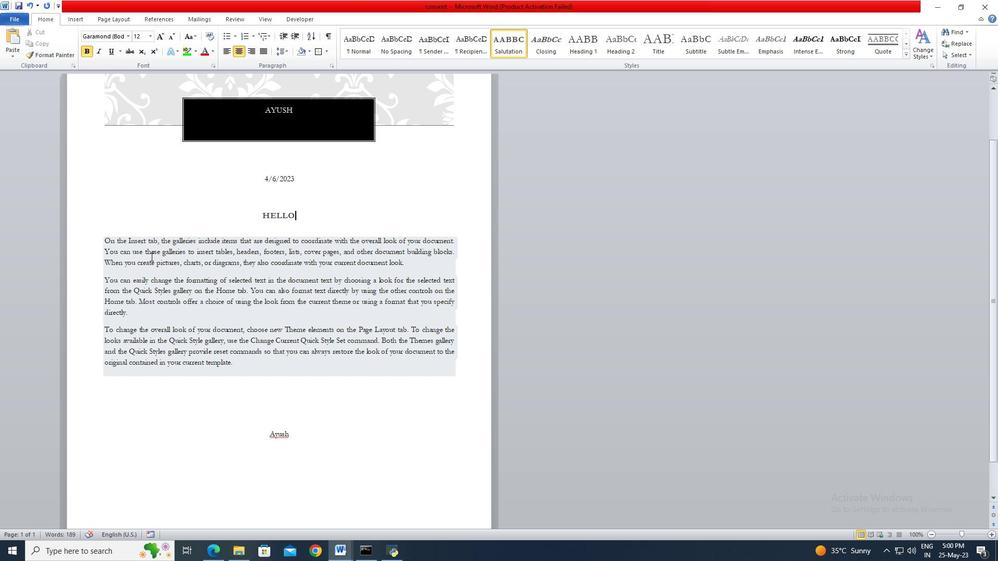 
Action: Key pressed <Key.shift>I<Key.space>am<Key.space>writing<Key.space>to<Key.space>express<Key.space>my<Key.space>dissatisfaction<Key.space>with<Key.space>the<Key.space>recent<Key.space>serc<Key.backspace>vice<Key.space><Key.shift>I<Key.space>received.<Key.space><Key.shift>Despite<Key.space>my<Key.space>repeated<Key.space>attempts<Key.space>to<Key.space>resolve<Key.space>the<Key.space>issue,<Key.space>the<Key.space>problem<Key.space>remains<Key.space>unresolved.<Key.space><Key.shift>I<Key.space>kindly<Key.space>request<Key.space>your<Key.space>immediat<Key.space>attention<Key.space>and<Key.space>a<Key.space>satisfactor<Key.space>resolution<Key.space>to<Key.space>this<Key.space>matter.<Key.space><Key.shift>Your<Key.space>prompt<Key.space>action<Key.space>would<Key.space>be<Key.space>greatly<Key.space>appreciated.
Screenshot: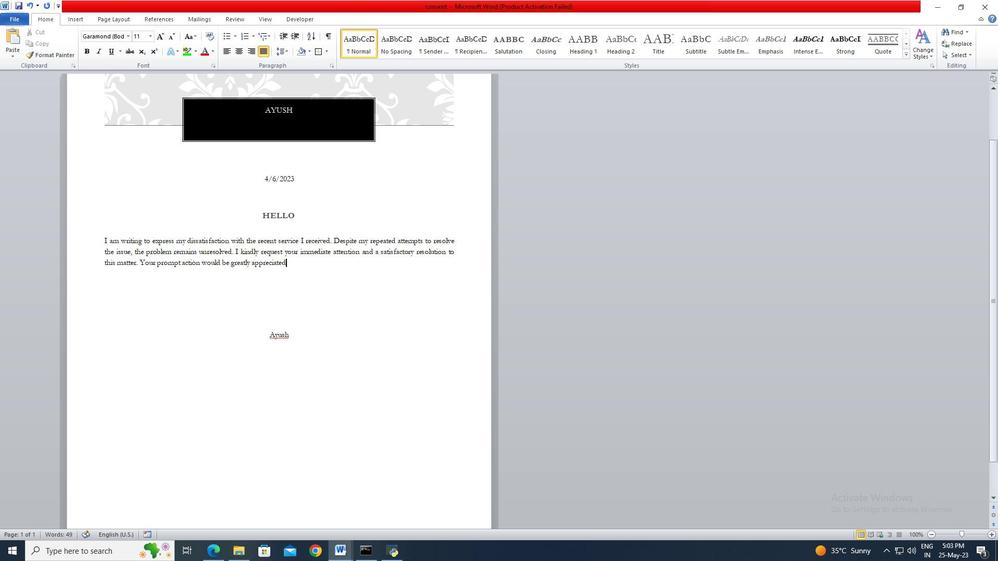 
Action: Mouse moved to (76, 23)
Screenshot: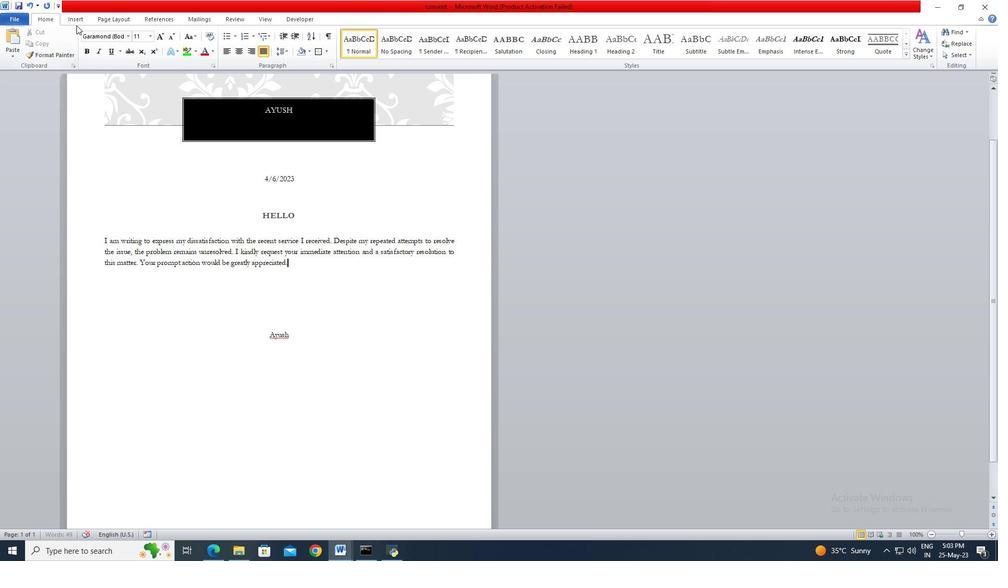 
Action: Mouse pressed left at (76, 23)
Screenshot: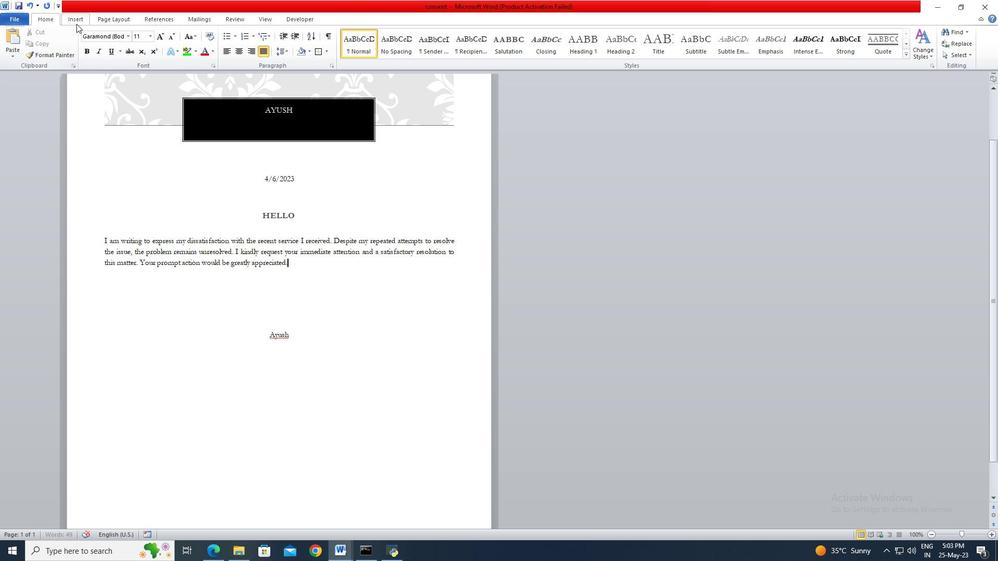 
Action: Mouse moved to (100, 19)
Screenshot: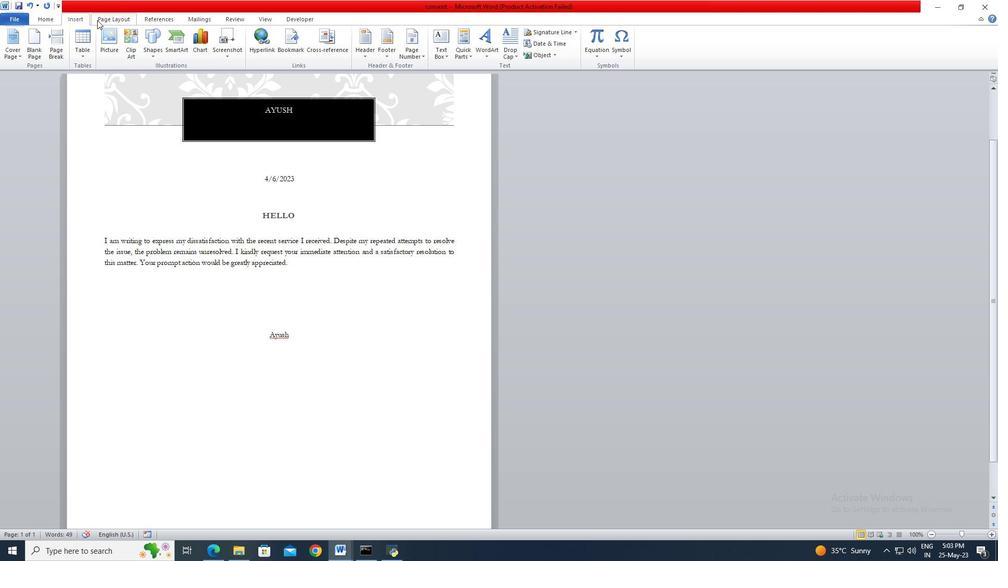
Action: Mouse pressed left at (100, 19)
Screenshot: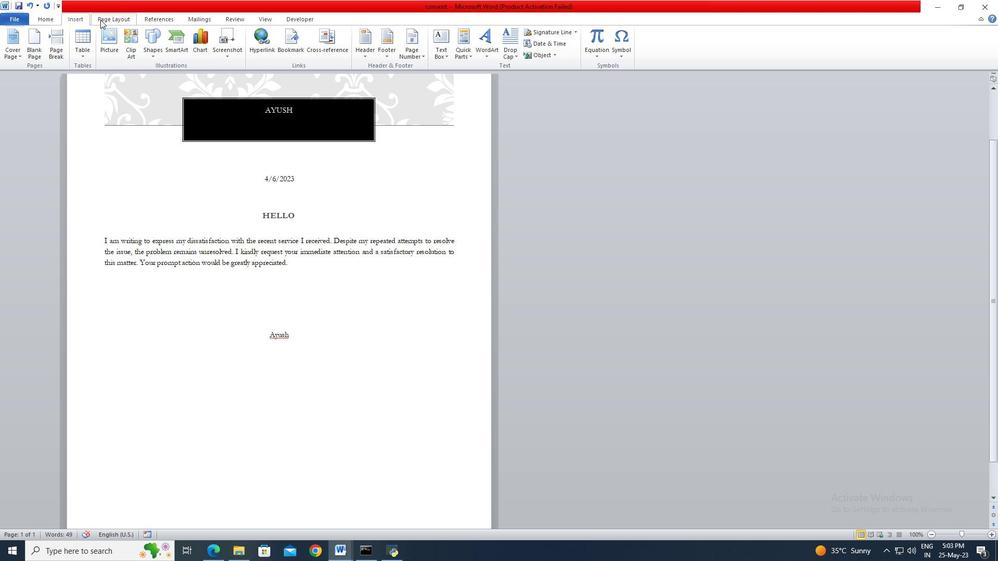 
Action: Mouse moved to (244, 59)
Screenshot: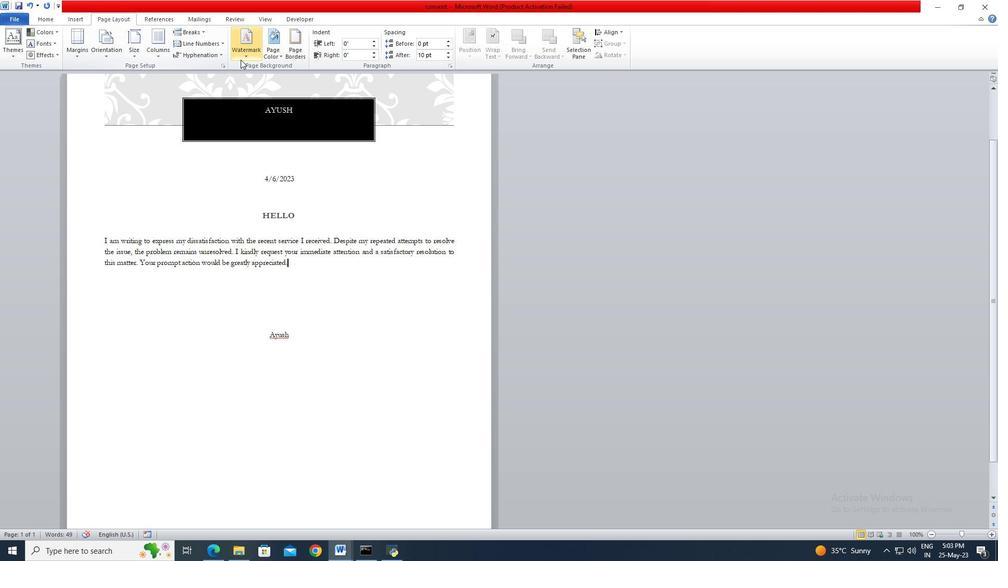 
Action: Mouse pressed left at (244, 59)
Screenshot: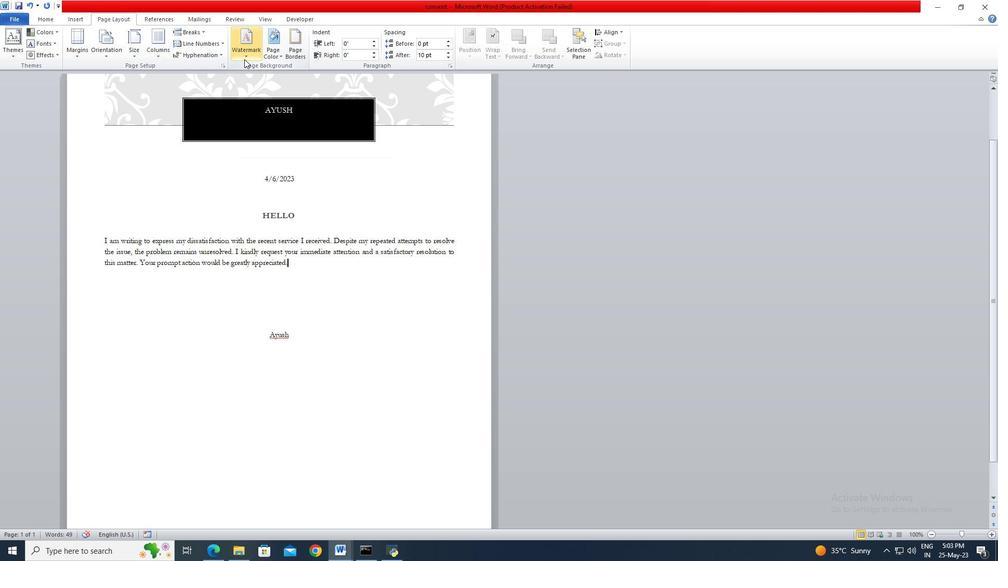 
Action: Mouse moved to (275, 371)
Screenshot: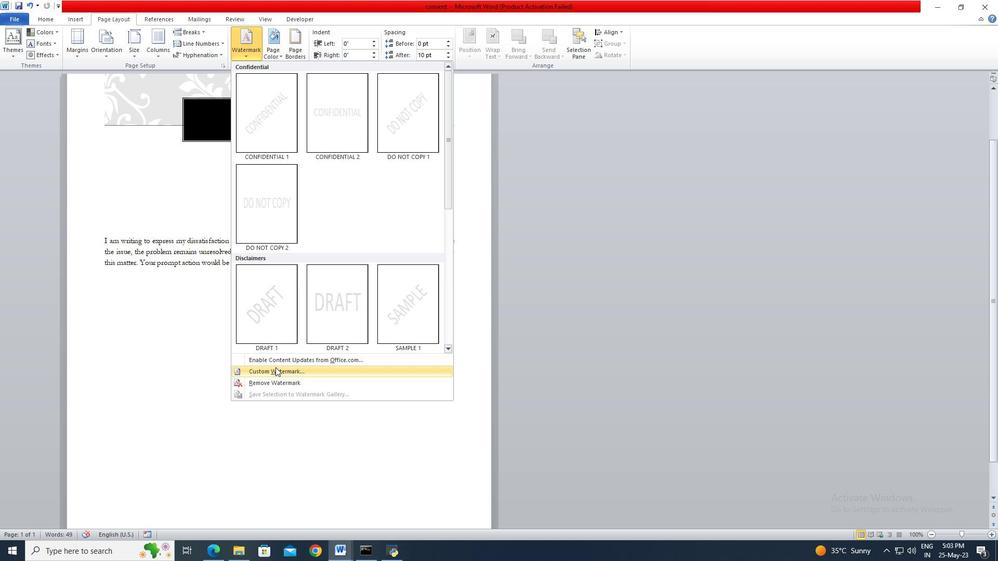 
Action: Mouse pressed left at (275, 371)
Screenshot: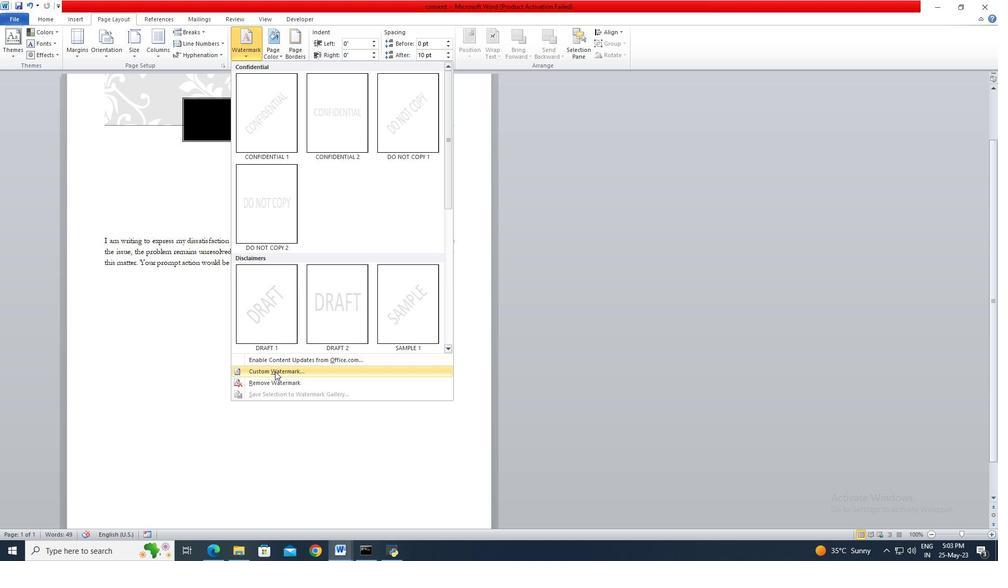 
Action: Mouse moved to (402, 251)
Screenshot: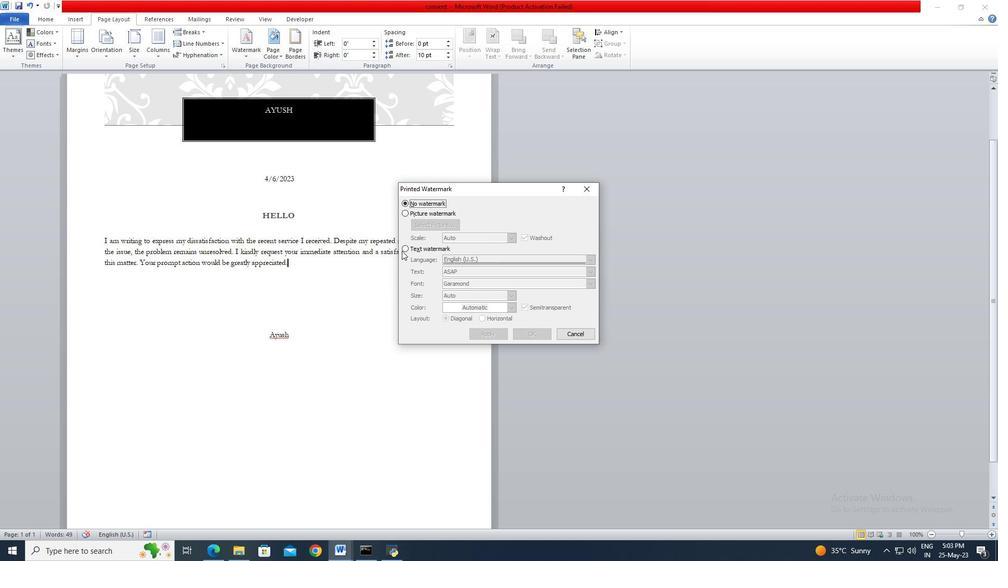 
Action: Mouse pressed left at (402, 251)
Screenshot: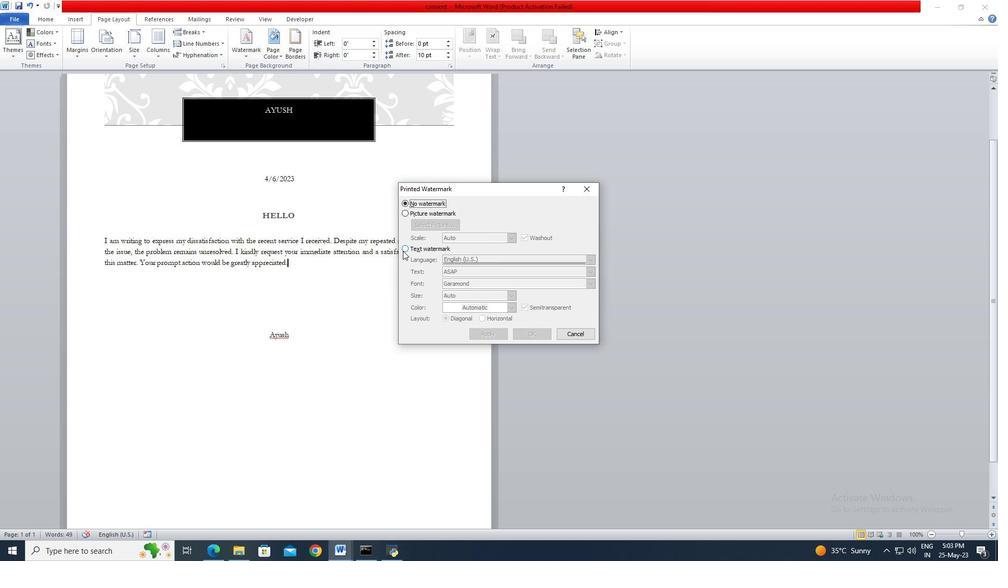 
Action: Mouse moved to (473, 272)
Screenshot: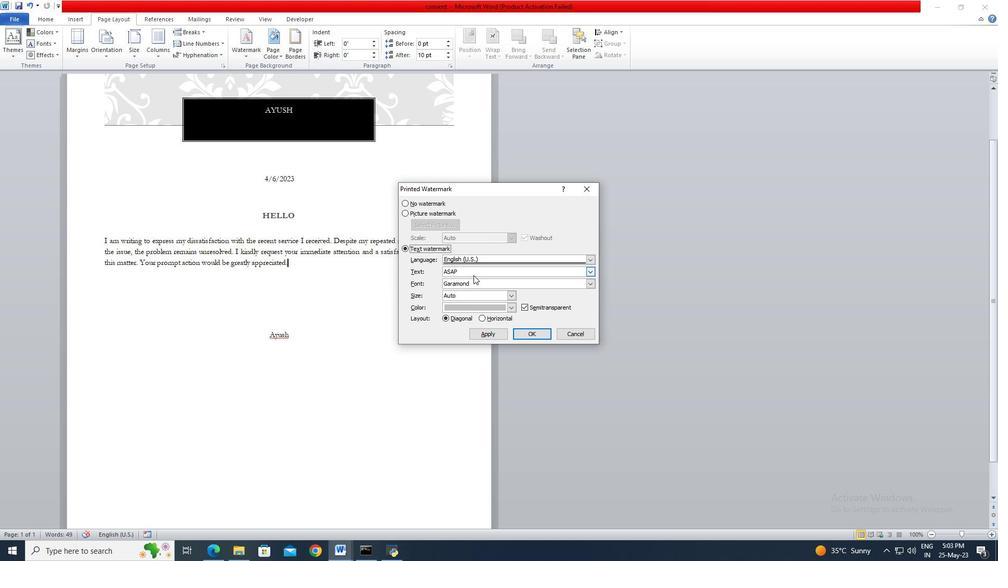 
Action: Mouse pressed left at (473, 272)
Screenshot: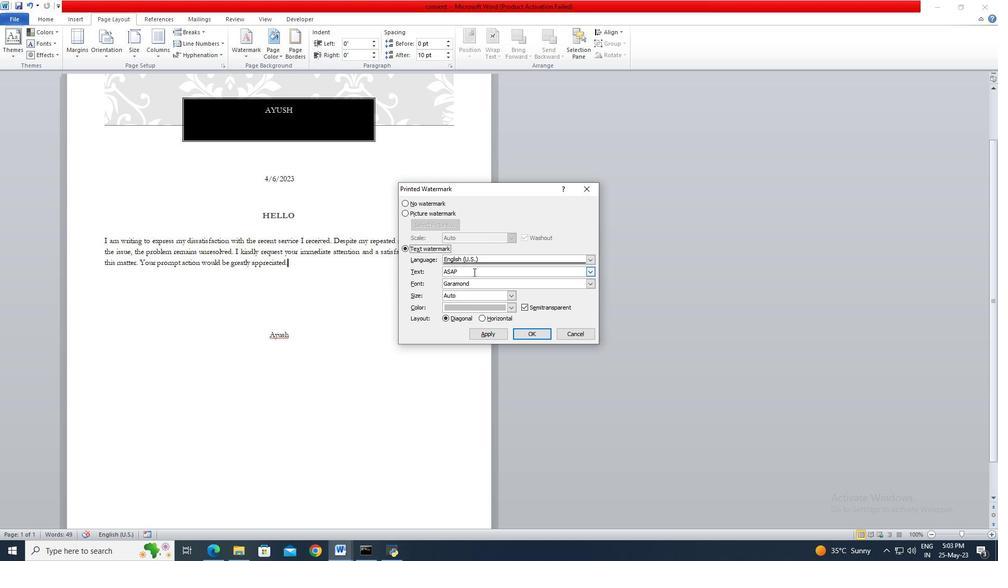 
Action: Key pressed ctrl+A
Screenshot: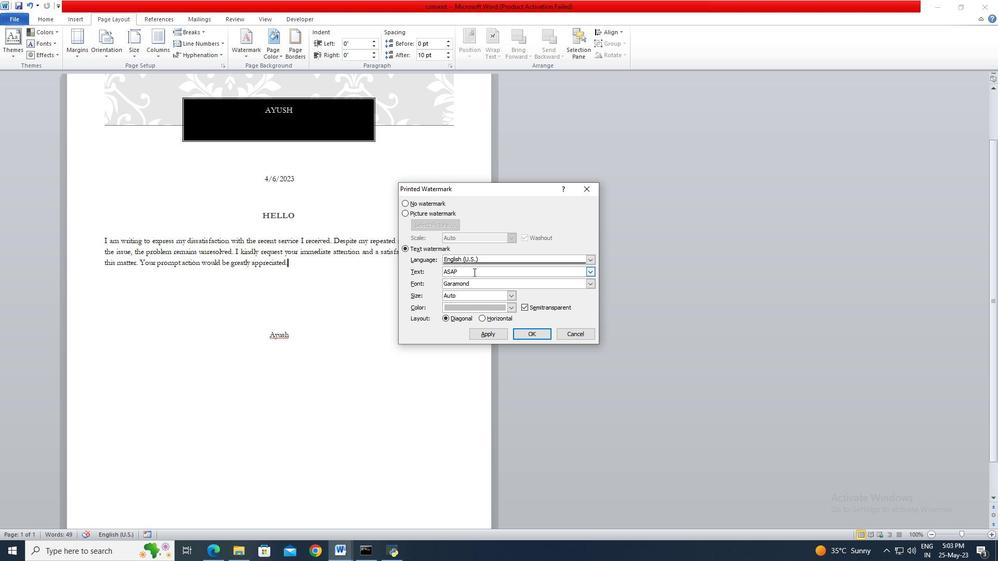
Action: Mouse moved to (471, 269)
Screenshot: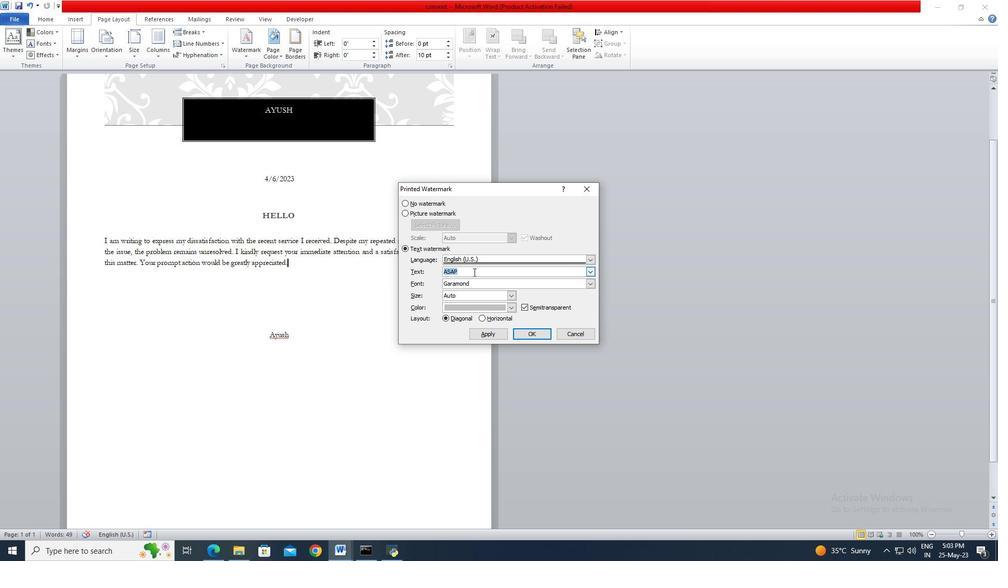 
Action: Key pressed <Key.delete>confidential<Key.space>35
Screenshot: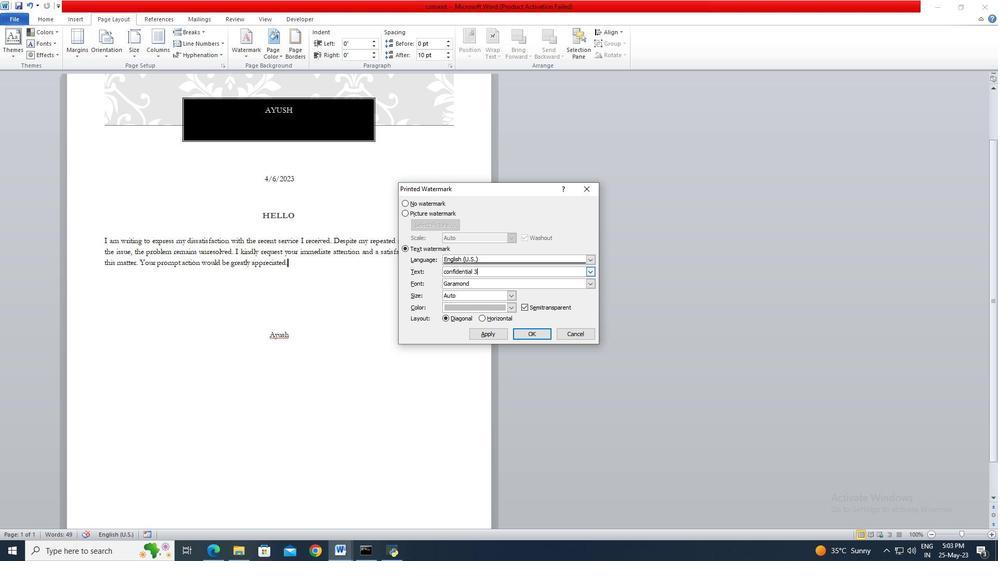 
Action: Mouse moved to (539, 339)
Screenshot: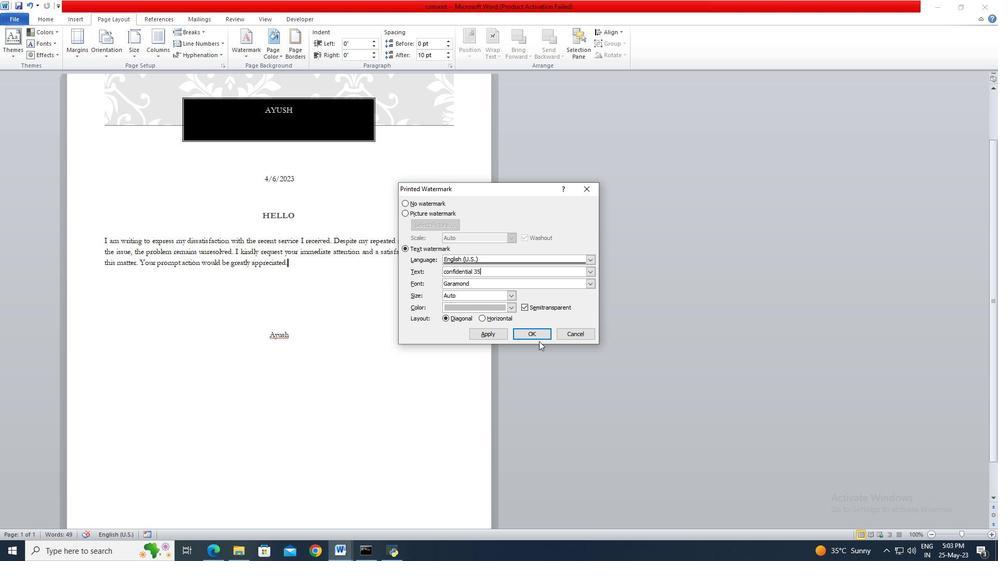 
Action: Mouse pressed left at (539, 339)
Screenshot: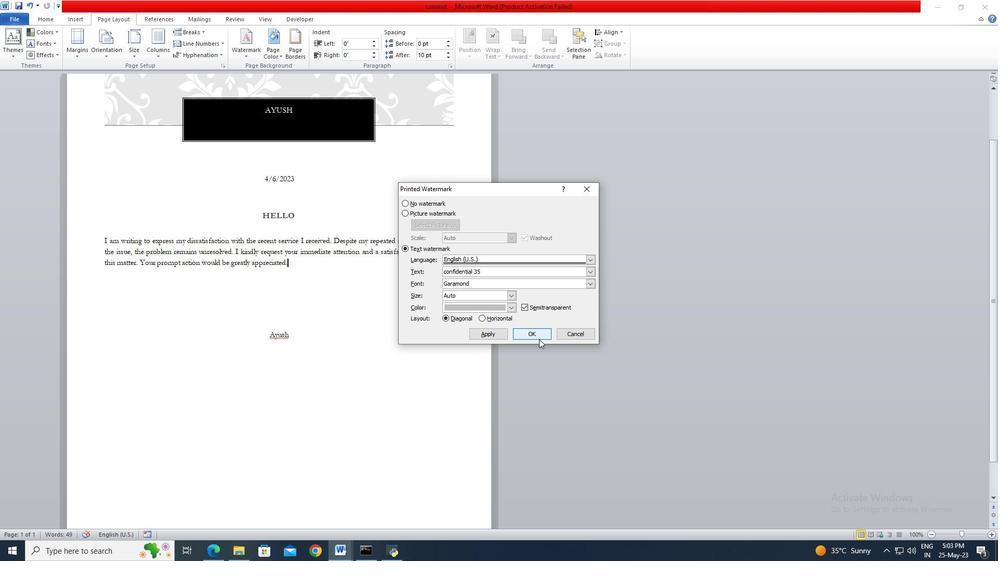 
Action: Mouse moved to (463, 323)
Screenshot: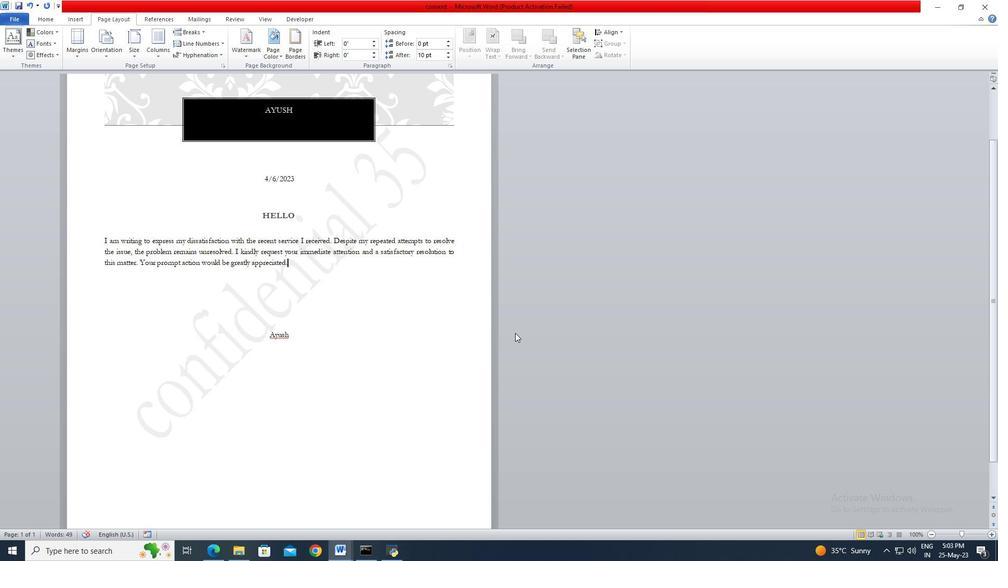 
